 Task: Create a due date automation trigger when advanced on, 2 days after a card is due add basic but not in list "Resume" at 11:00 AM.
Action: Mouse moved to (1022, 297)
Screenshot: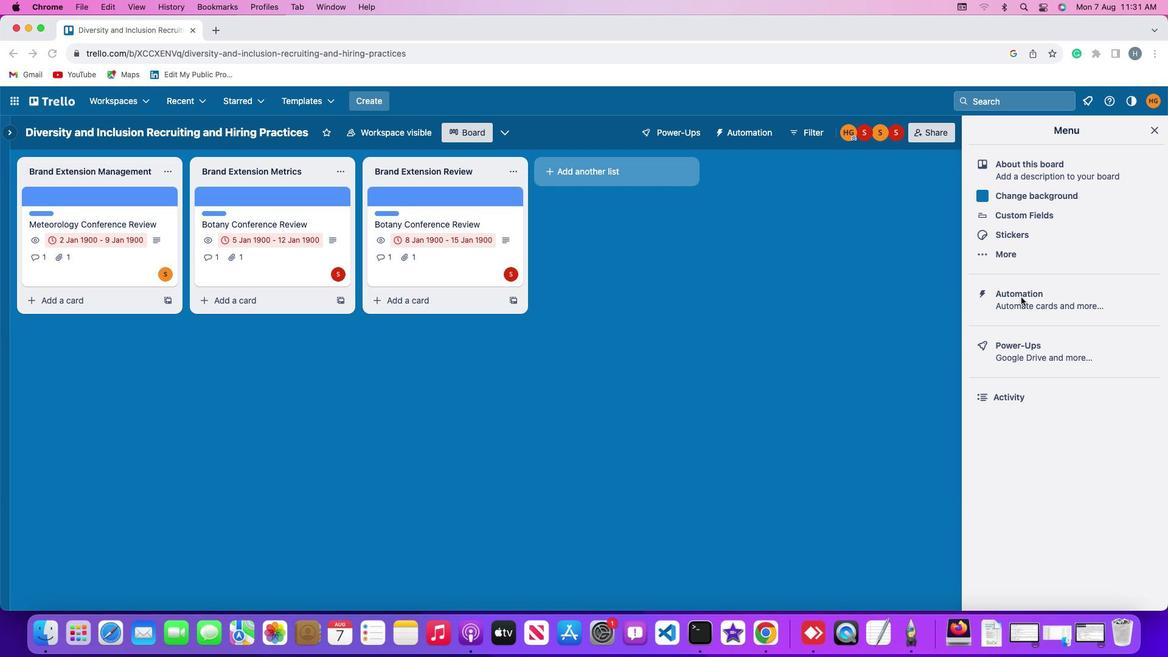 
Action: Mouse pressed left at (1022, 297)
Screenshot: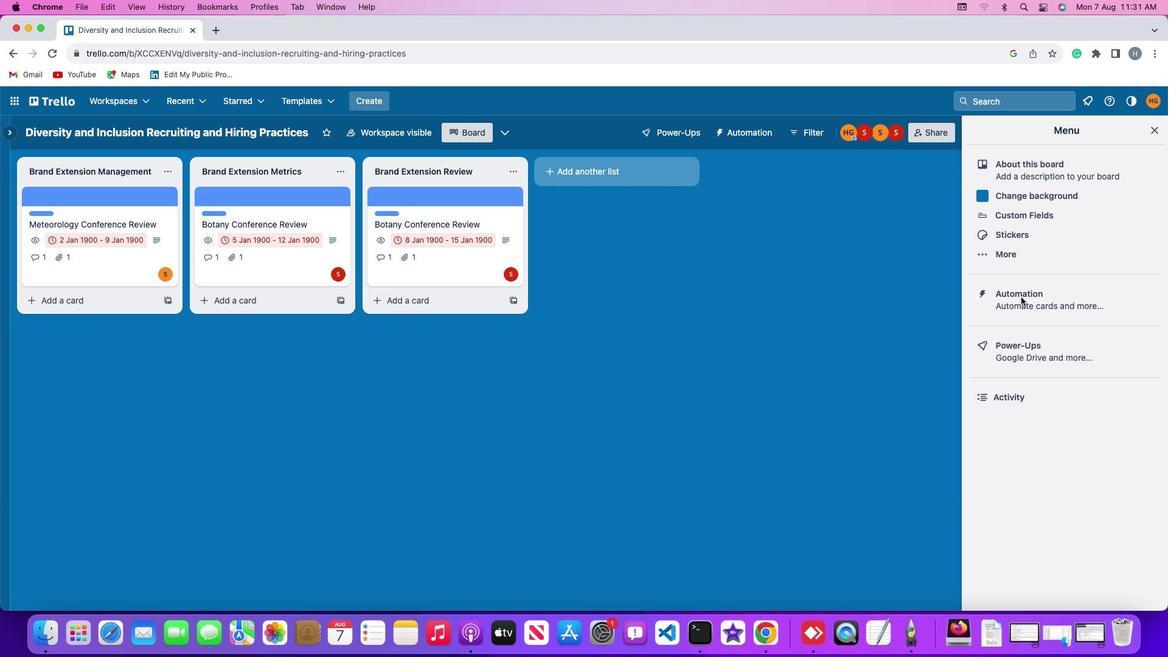 
Action: Mouse pressed left at (1022, 297)
Screenshot: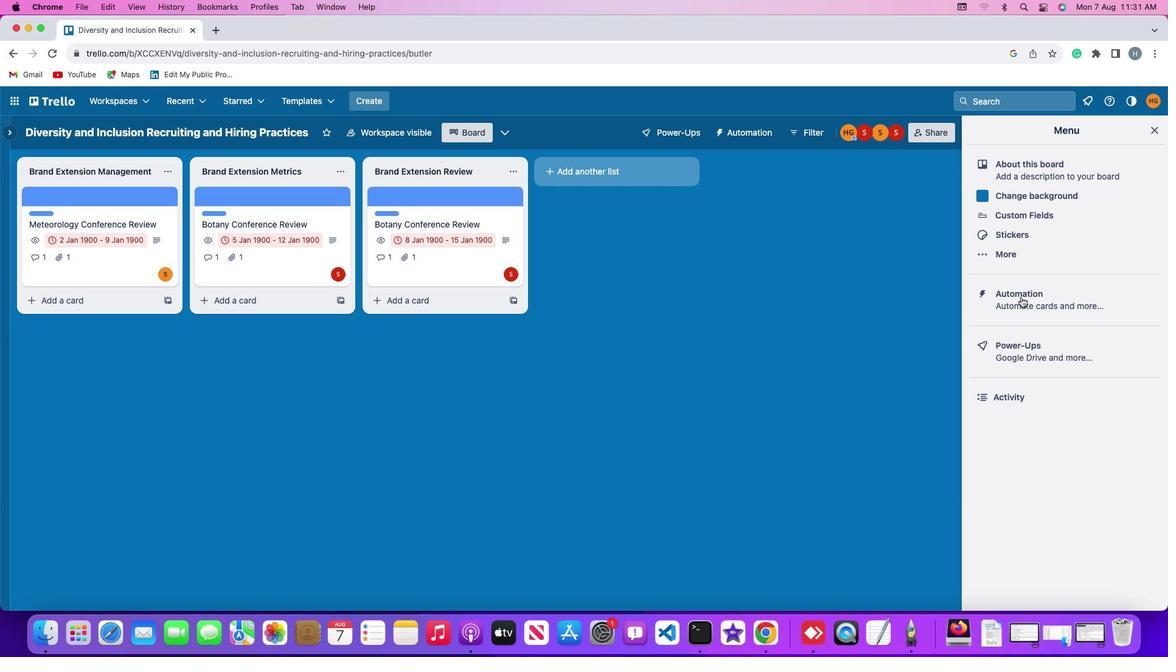
Action: Mouse moved to (76, 281)
Screenshot: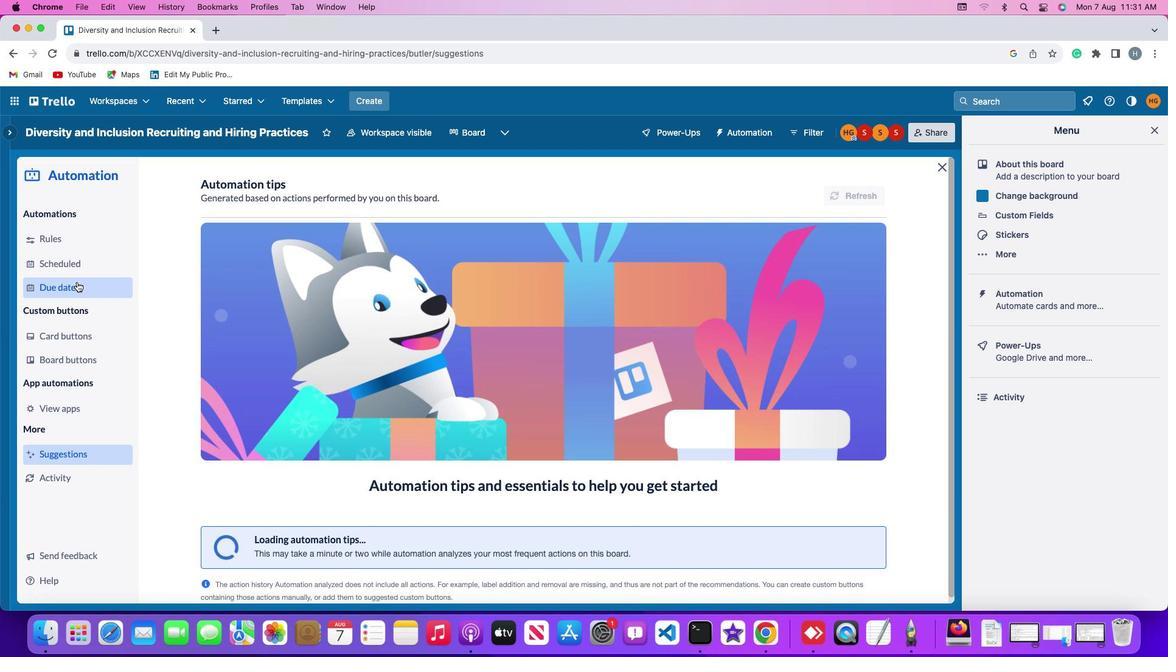 
Action: Mouse pressed left at (76, 281)
Screenshot: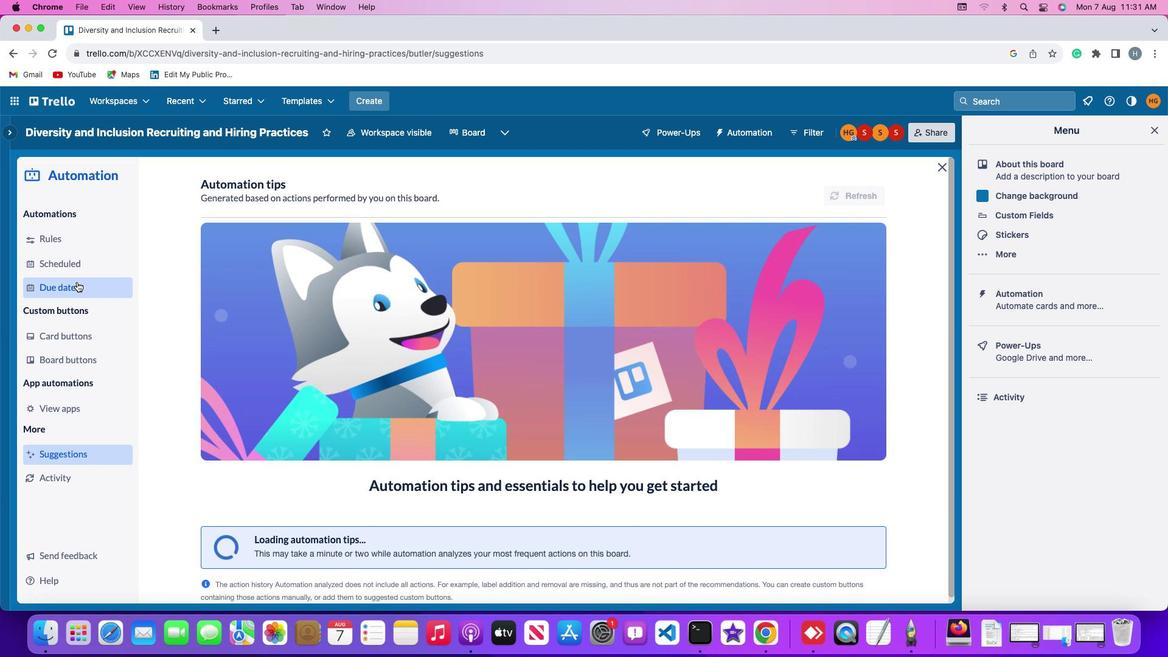 
Action: Mouse moved to (825, 186)
Screenshot: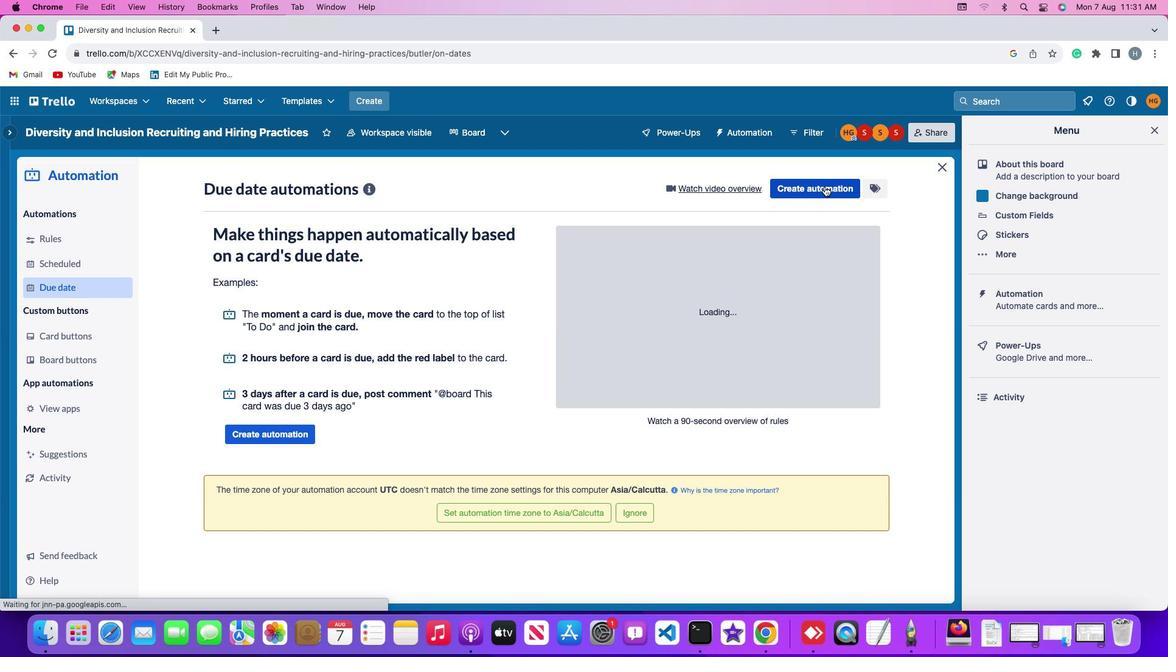 
Action: Mouse pressed left at (825, 186)
Screenshot: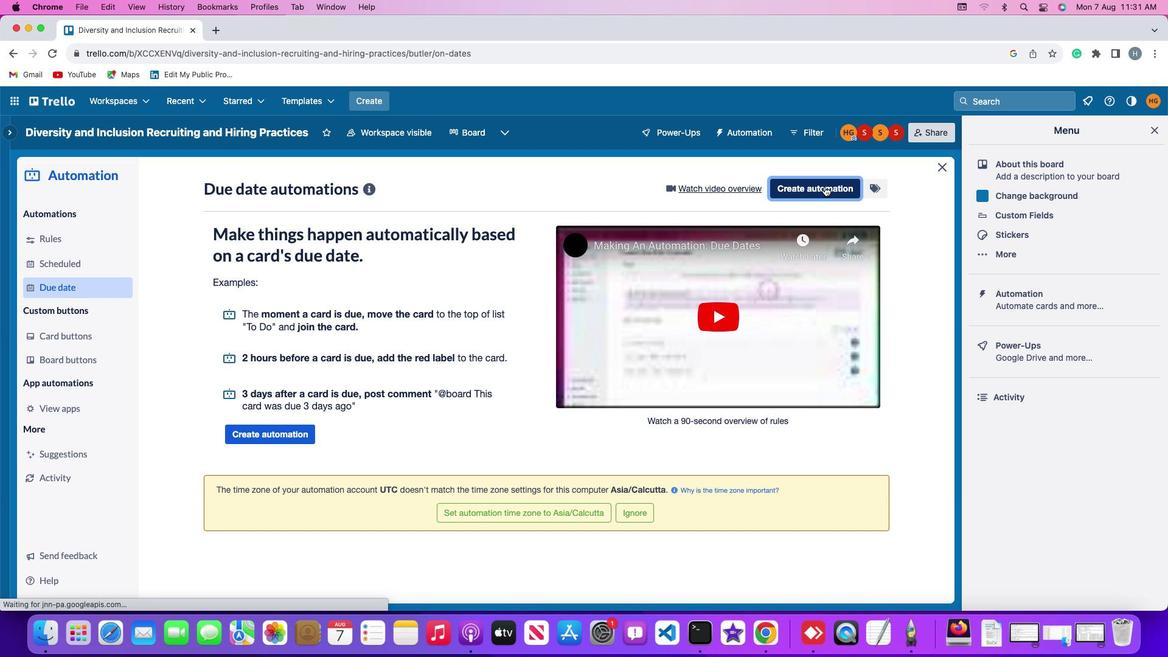 
Action: Mouse moved to (555, 304)
Screenshot: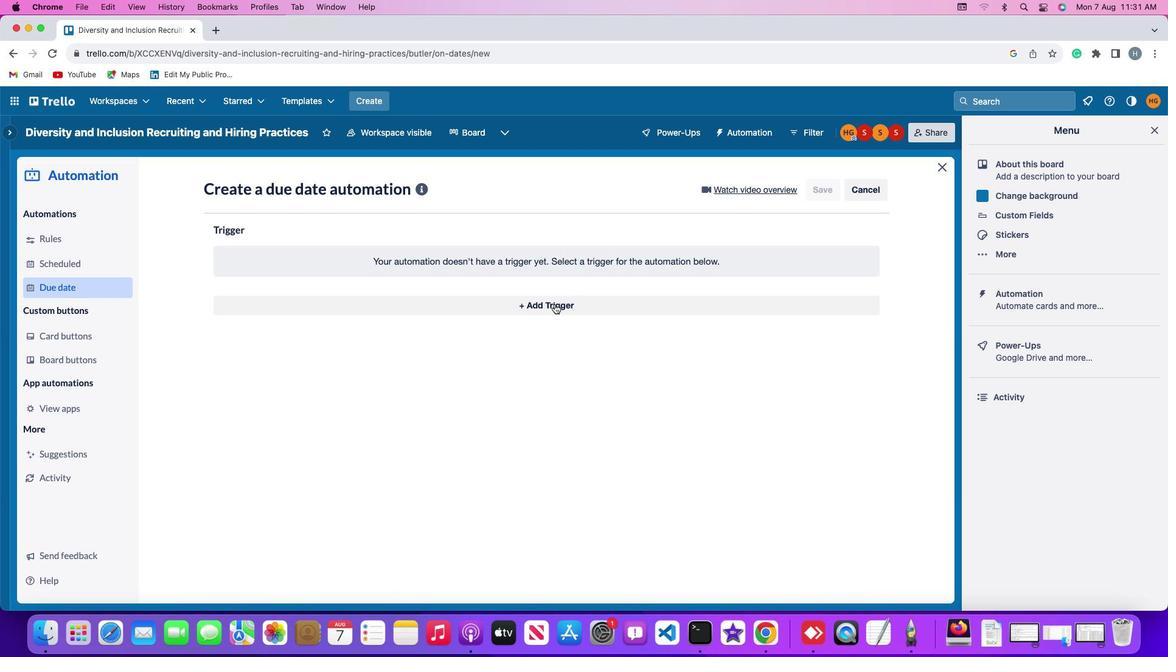
Action: Mouse pressed left at (555, 304)
Screenshot: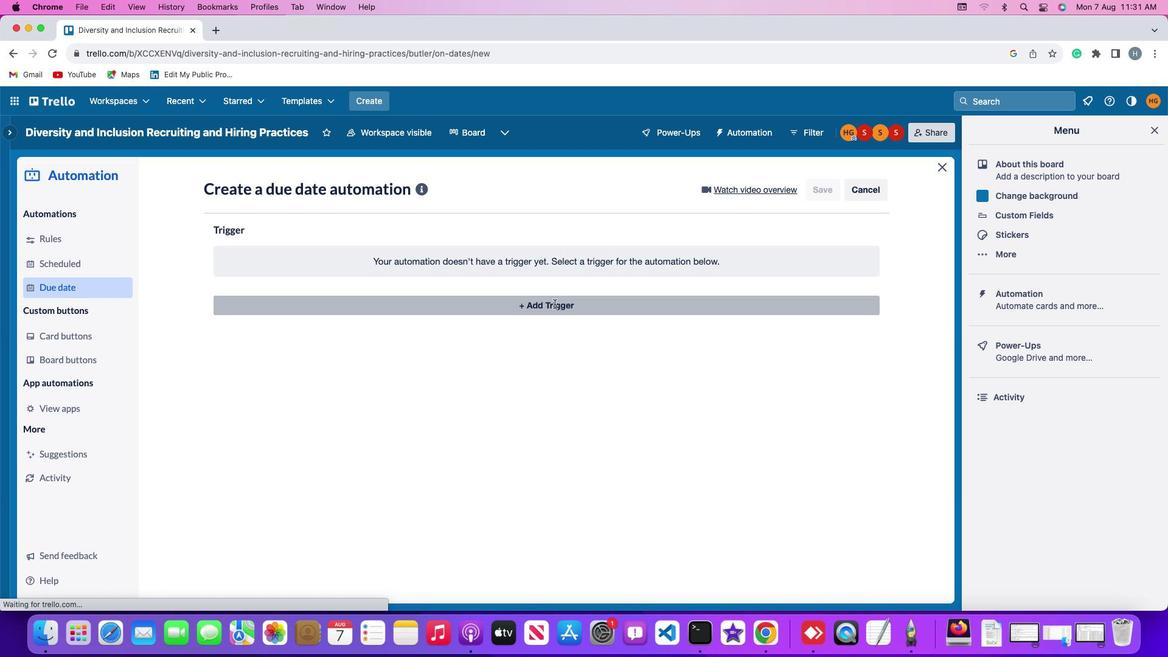 
Action: Mouse moved to (231, 496)
Screenshot: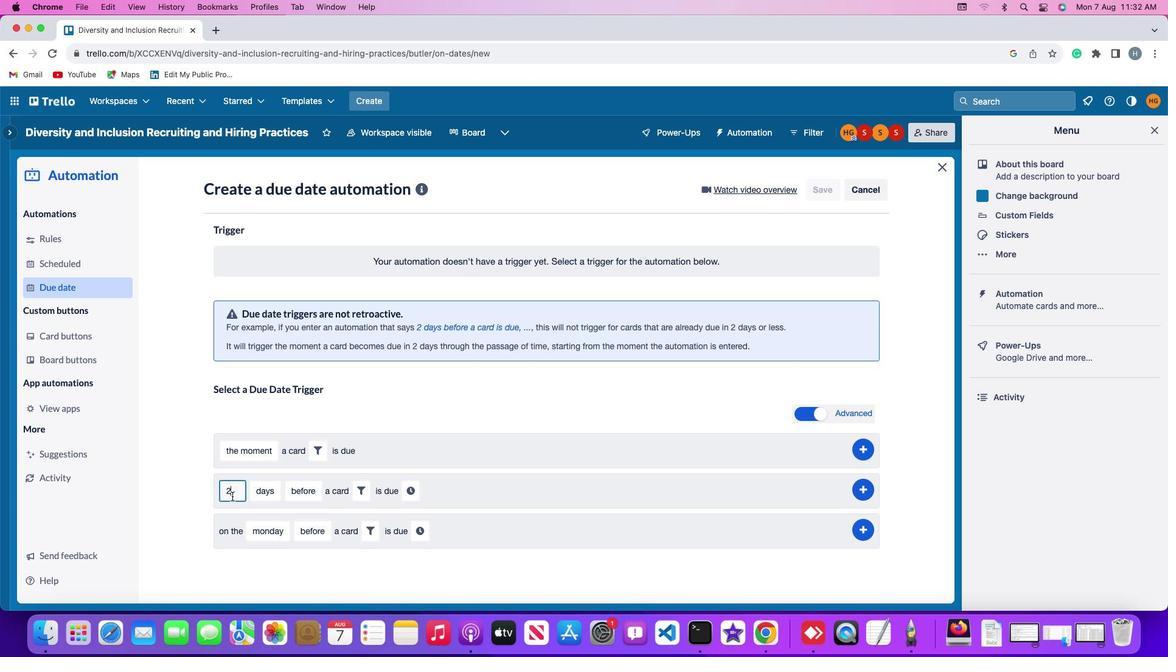 
Action: Mouse pressed left at (231, 496)
Screenshot: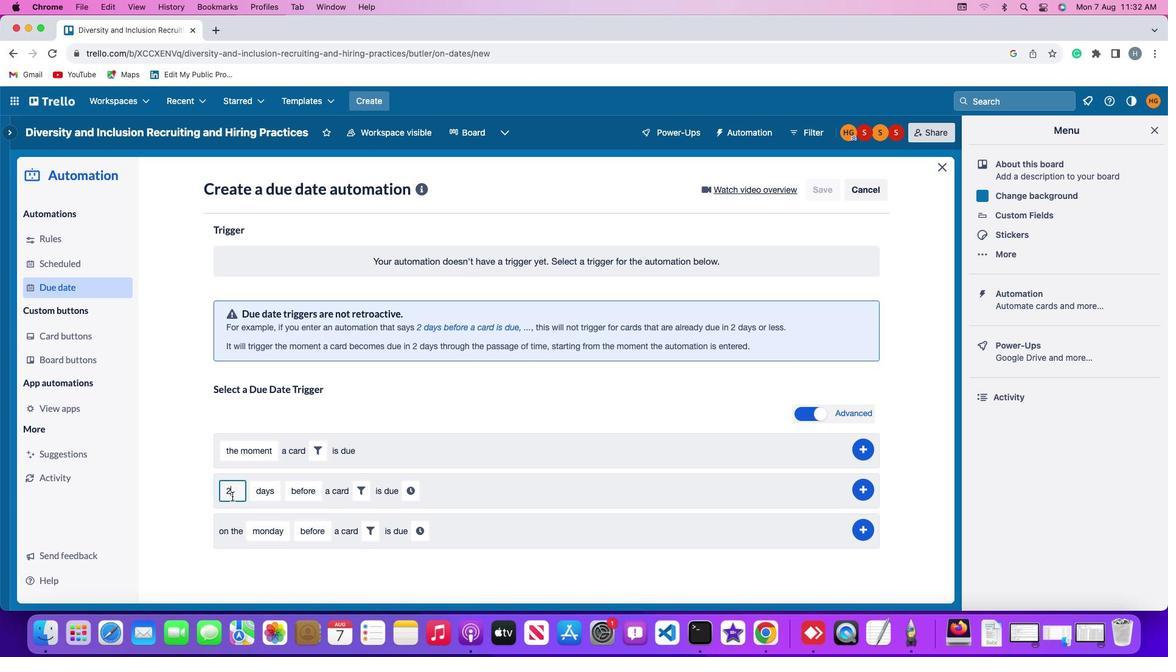 
Action: Mouse moved to (232, 496)
Screenshot: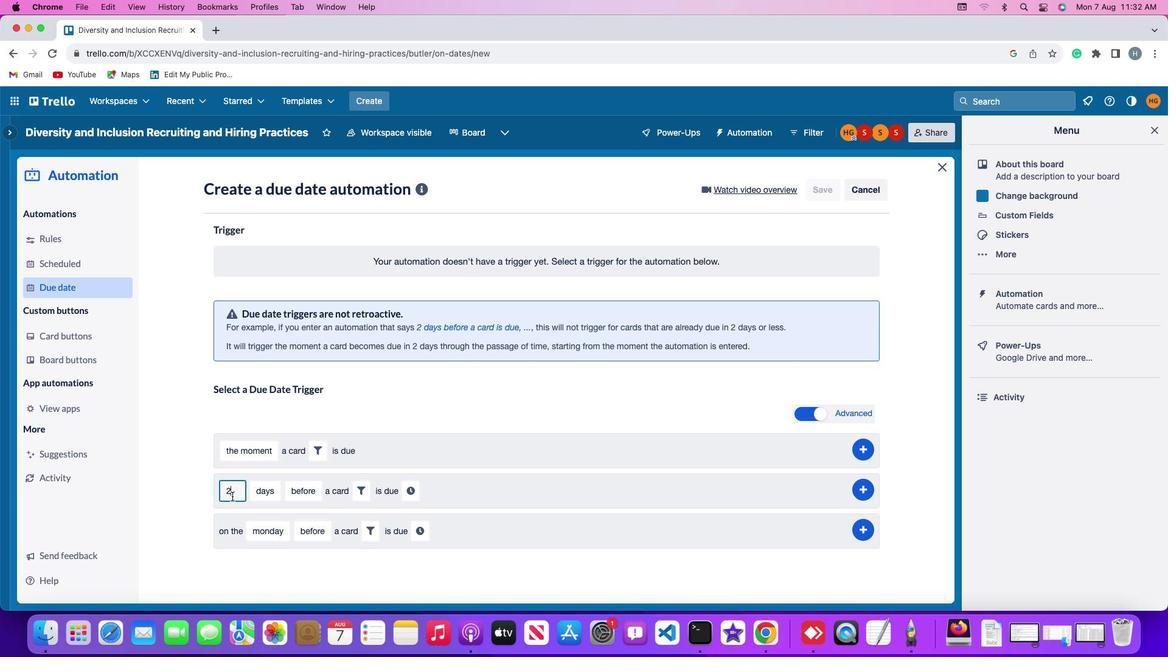
Action: Key pressed Key.backspace'2'
Screenshot: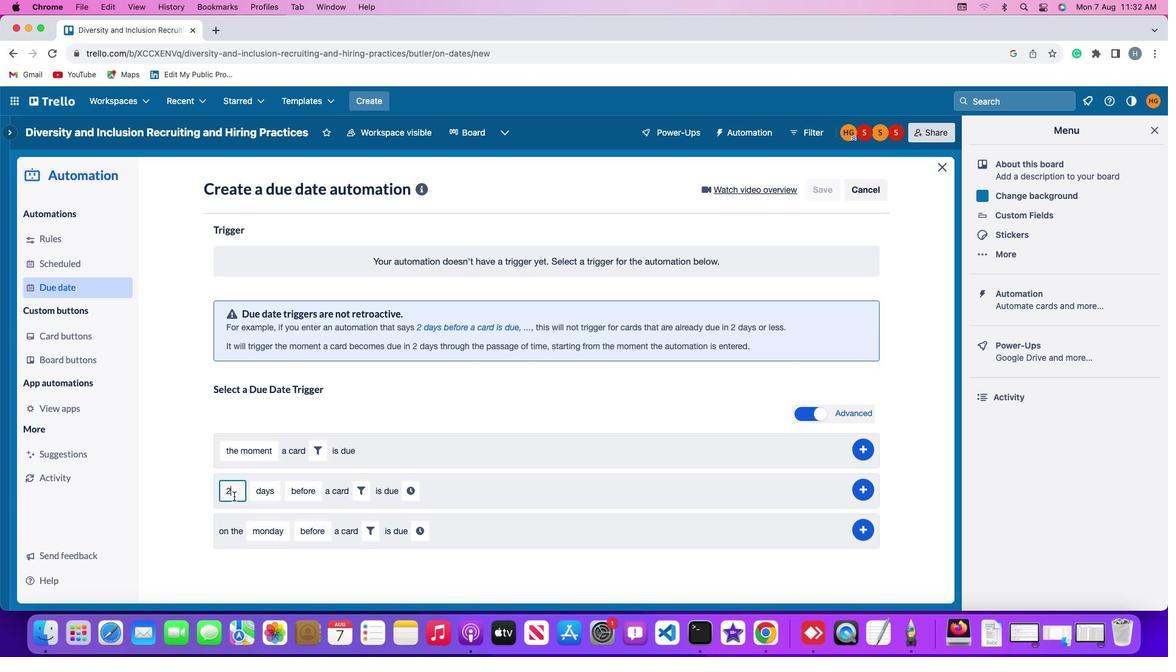 
Action: Mouse moved to (258, 497)
Screenshot: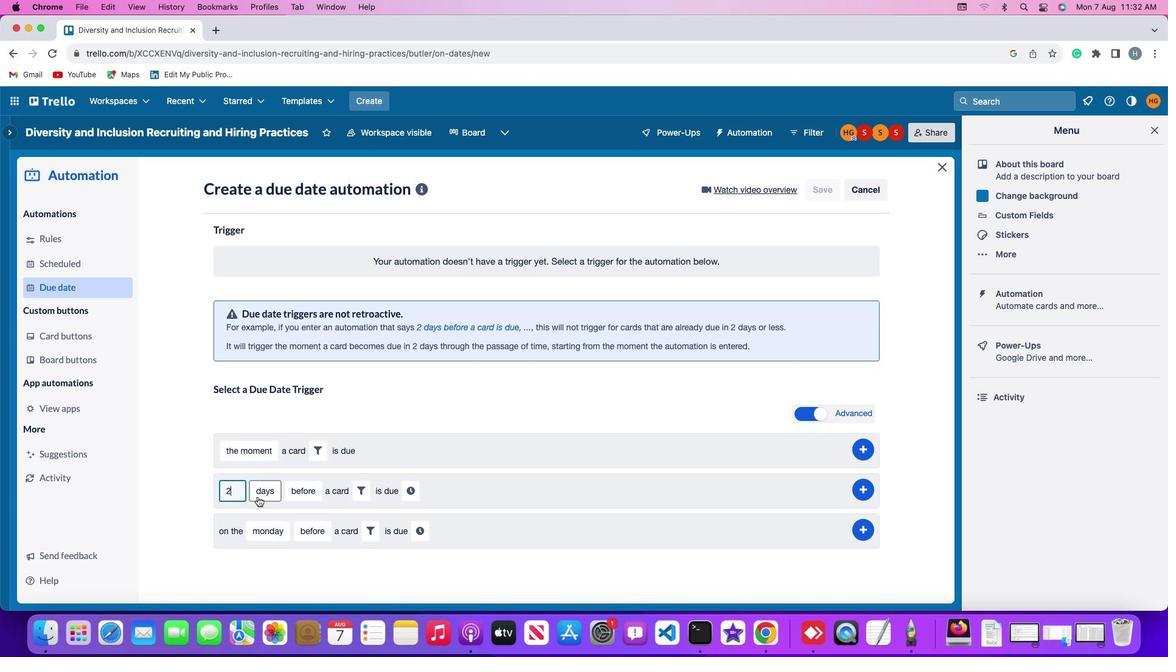 
Action: Mouse pressed left at (258, 497)
Screenshot: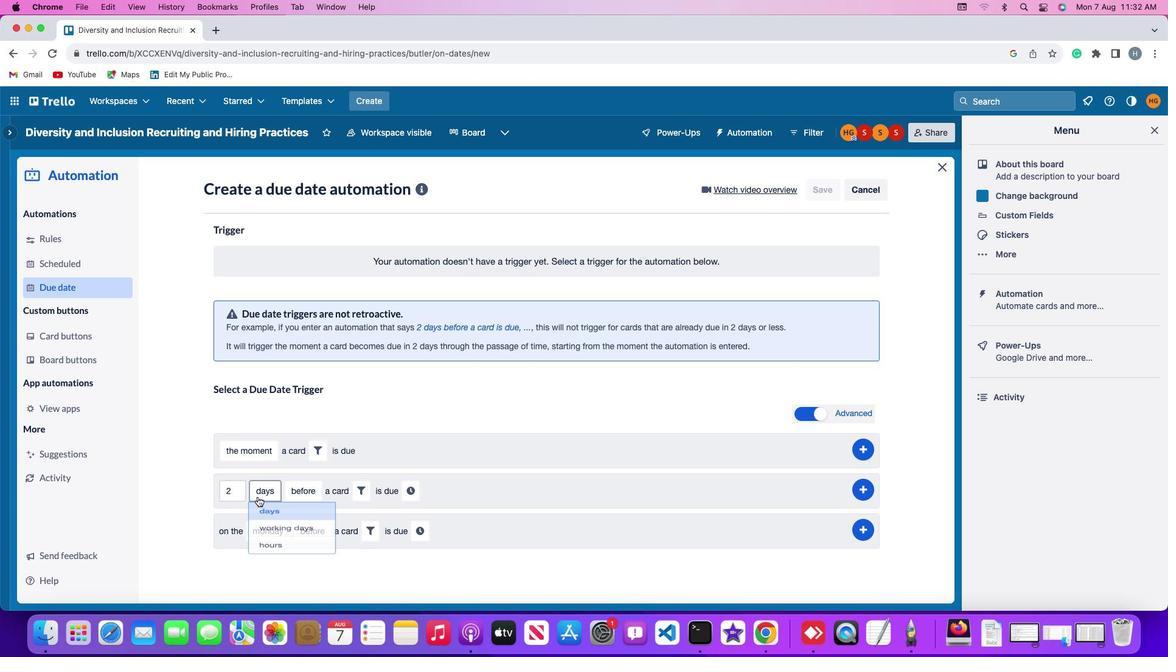 
Action: Mouse moved to (271, 515)
Screenshot: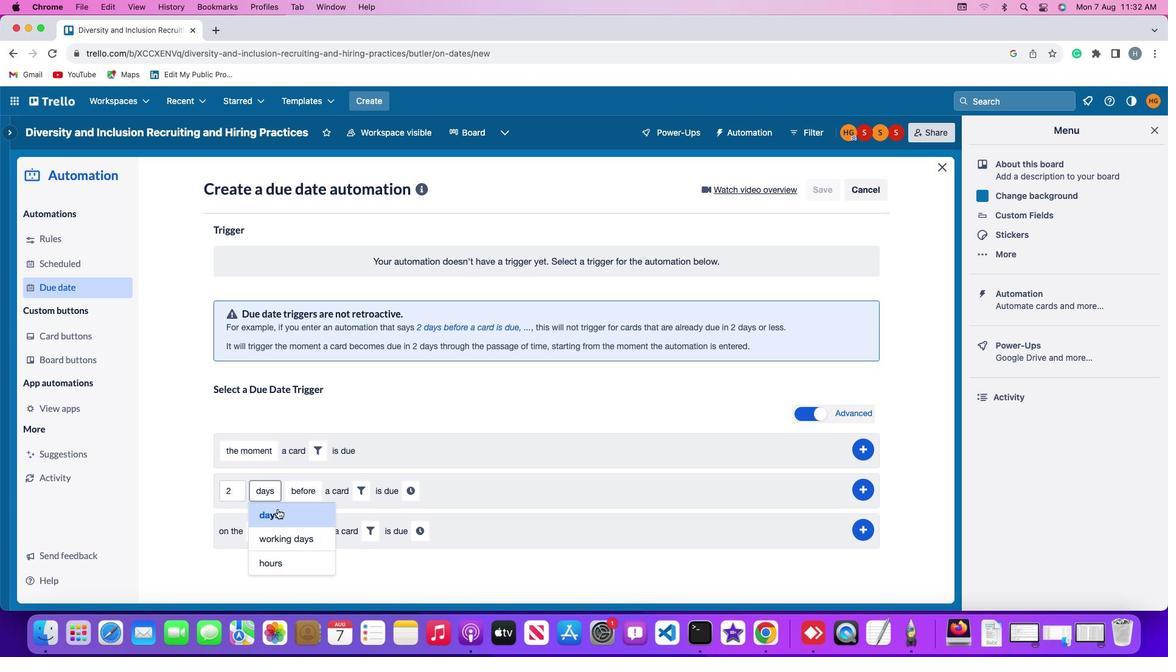 
Action: Mouse pressed left at (271, 515)
Screenshot: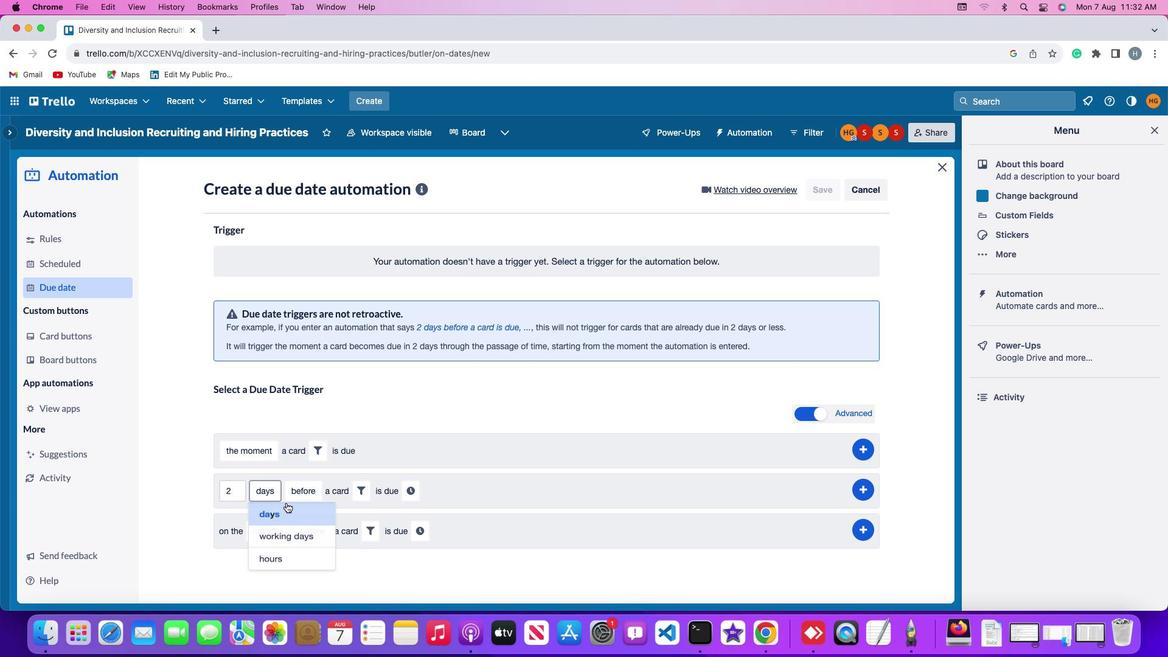 
Action: Mouse moved to (297, 492)
Screenshot: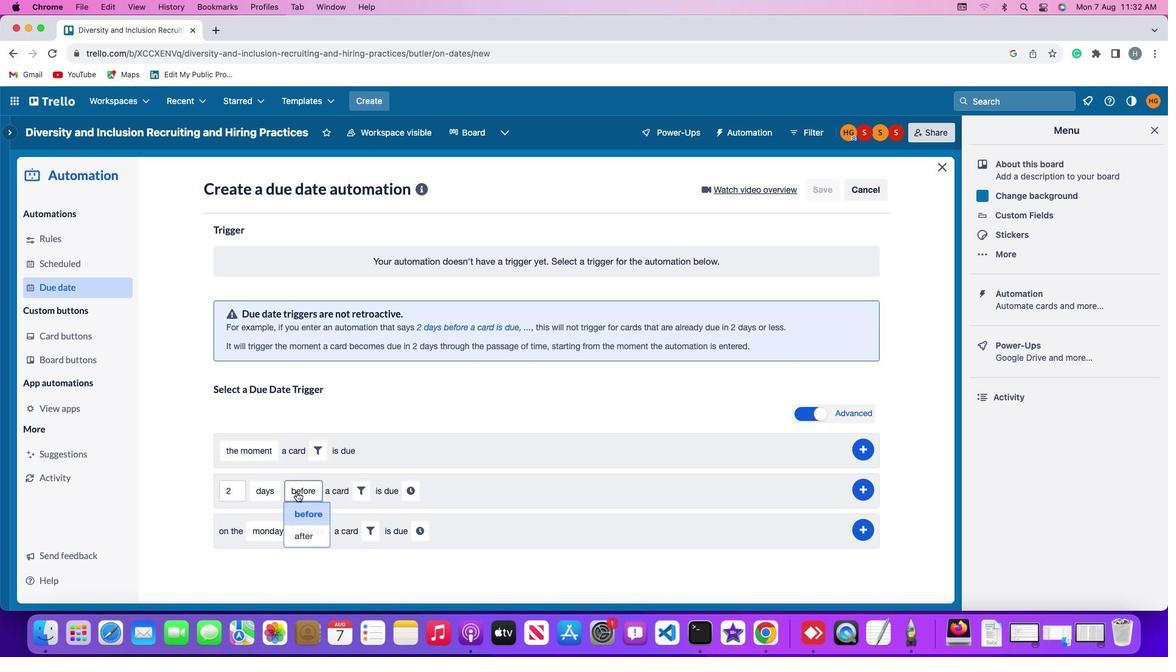 
Action: Mouse pressed left at (297, 492)
Screenshot: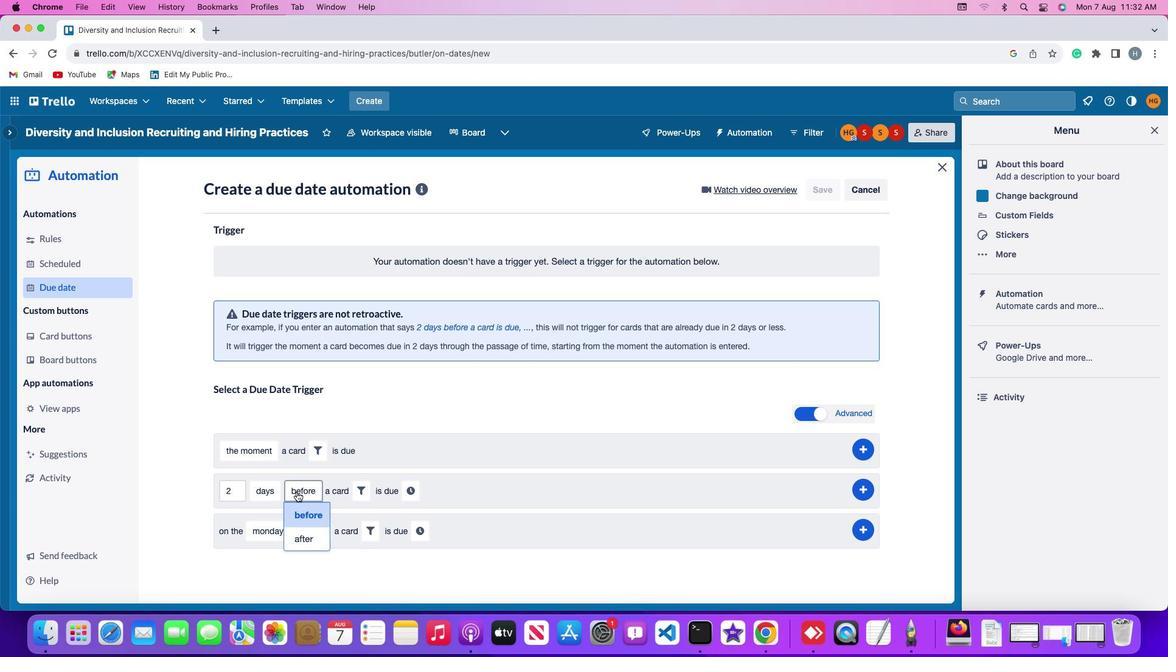 
Action: Mouse moved to (308, 535)
Screenshot: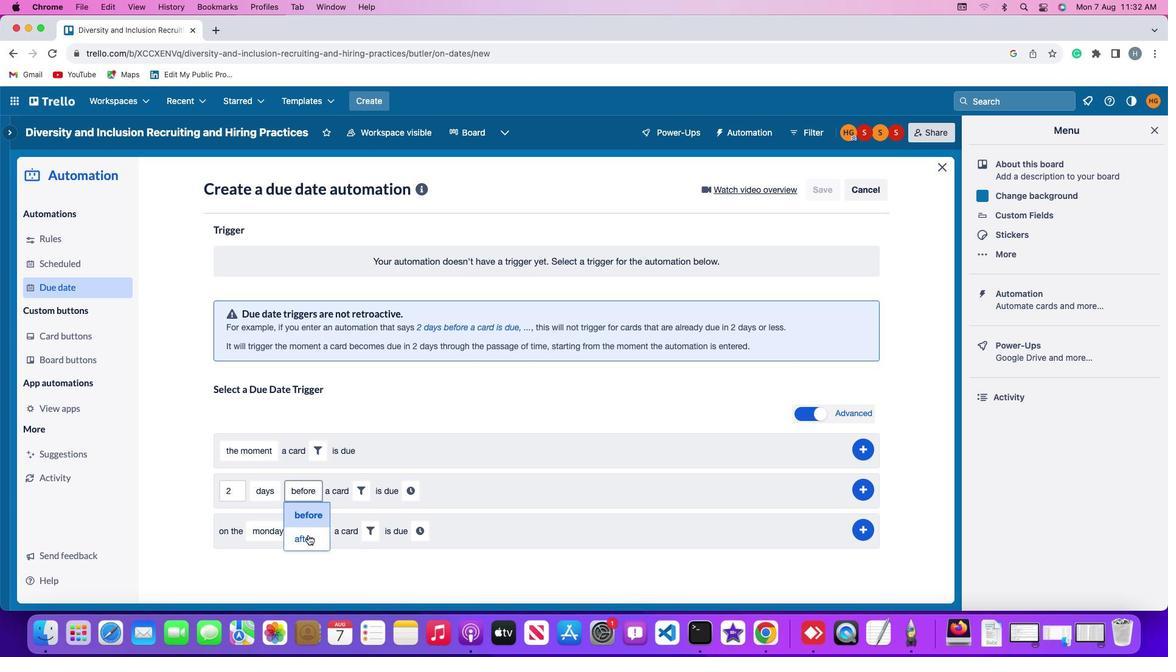 
Action: Mouse pressed left at (308, 535)
Screenshot: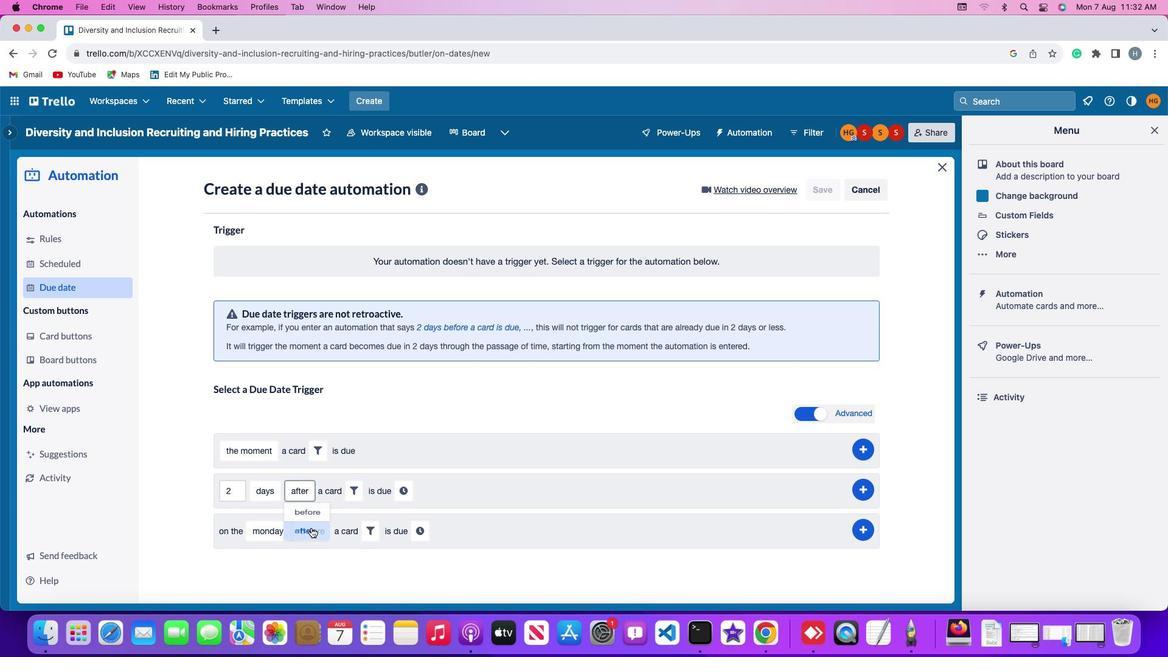 
Action: Mouse moved to (354, 491)
Screenshot: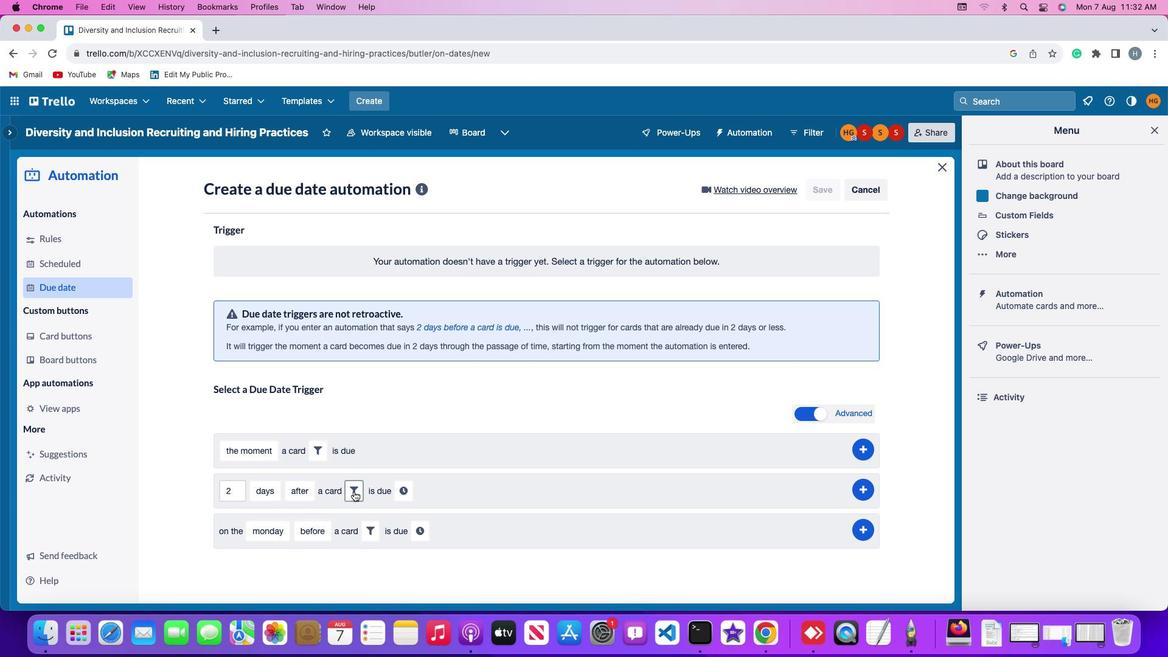 
Action: Mouse pressed left at (354, 491)
Screenshot: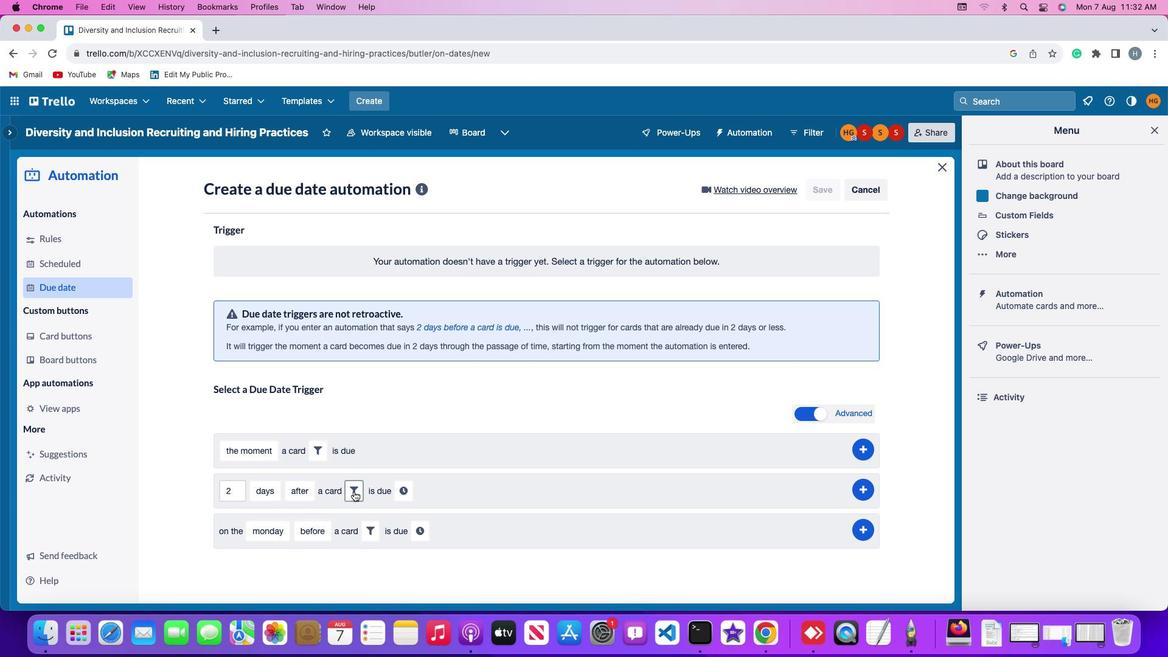 
Action: Mouse moved to (395, 509)
Screenshot: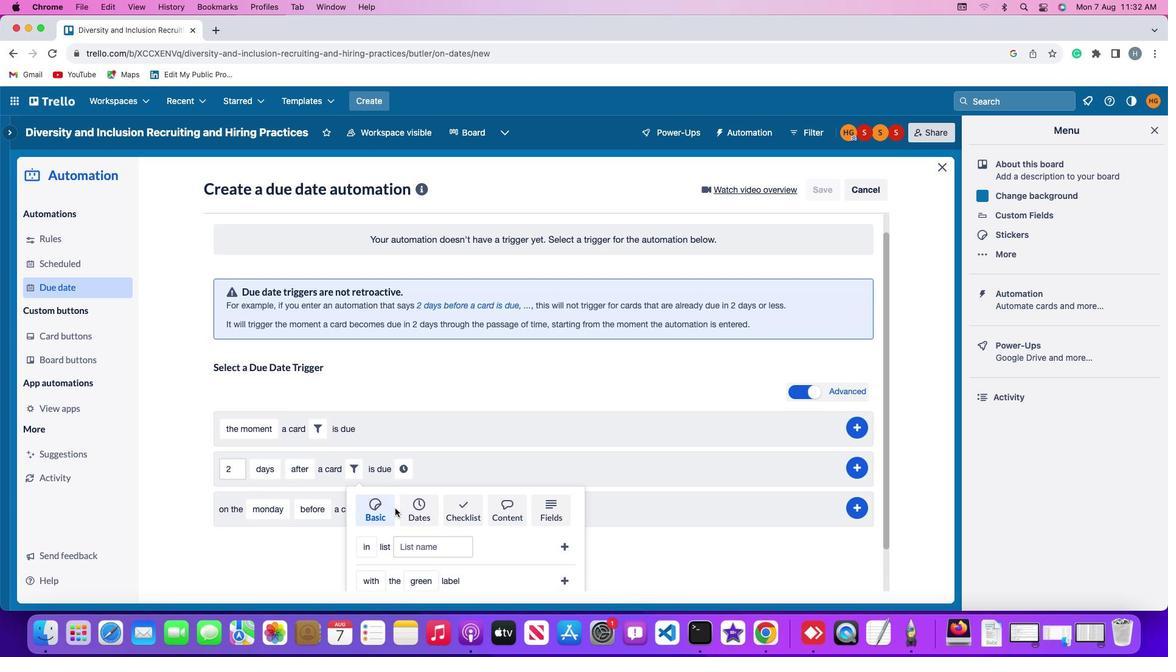 
Action: Mouse scrolled (395, 509) with delta (0, 0)
Screenshot: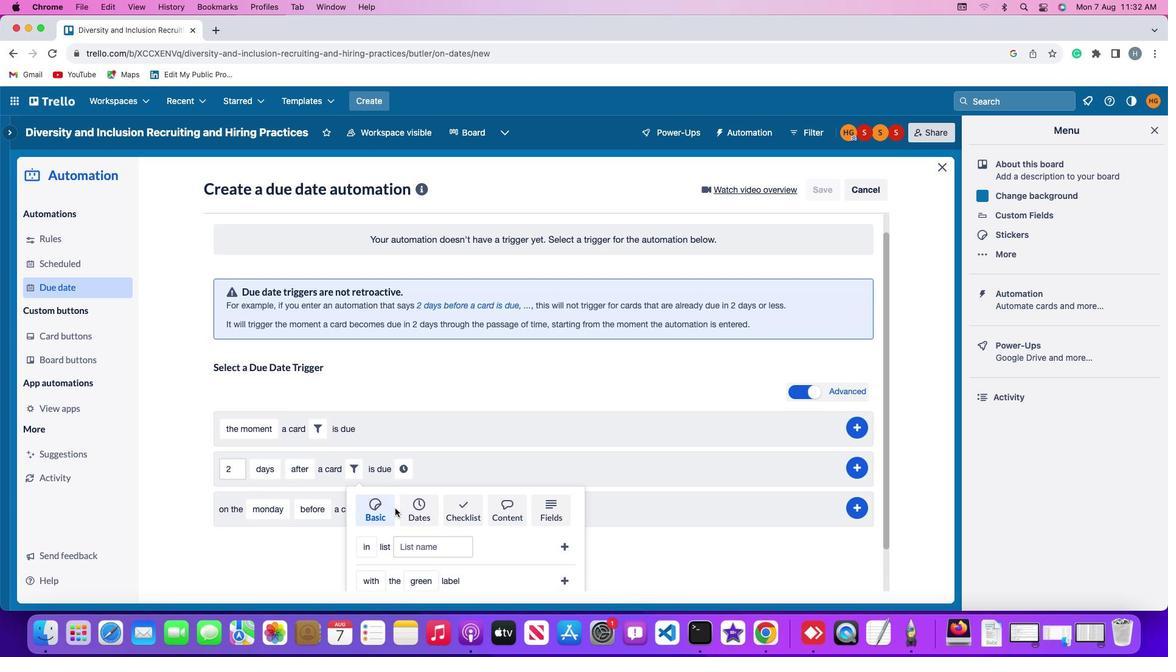 
Action: Mouse moved to (395, 509)
Screenshot: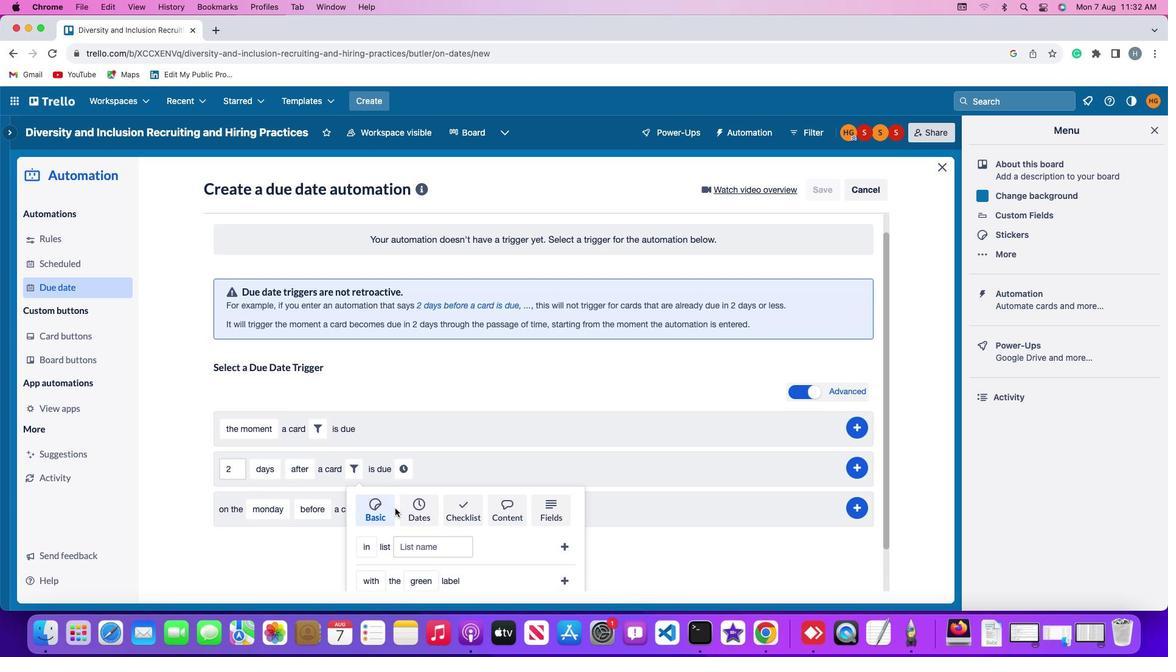 
Action: Mouse scrolled (395, 509) with delta (0, 0)
Screenshot: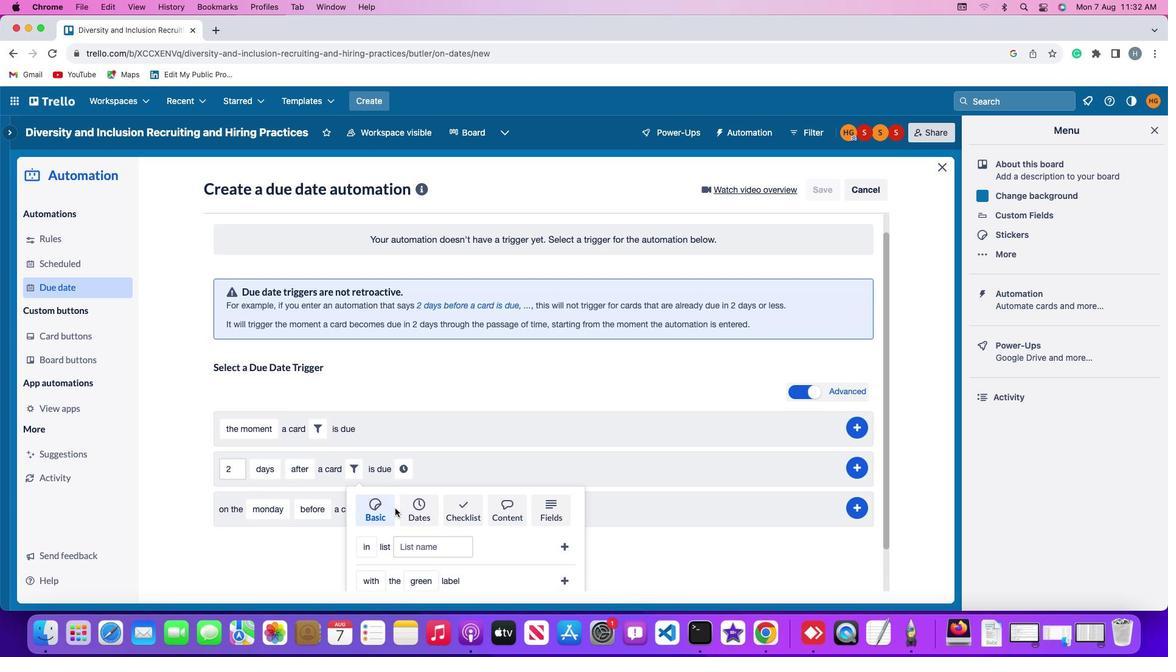 
Action: Mouse moved to (395, 508)
Screenshot: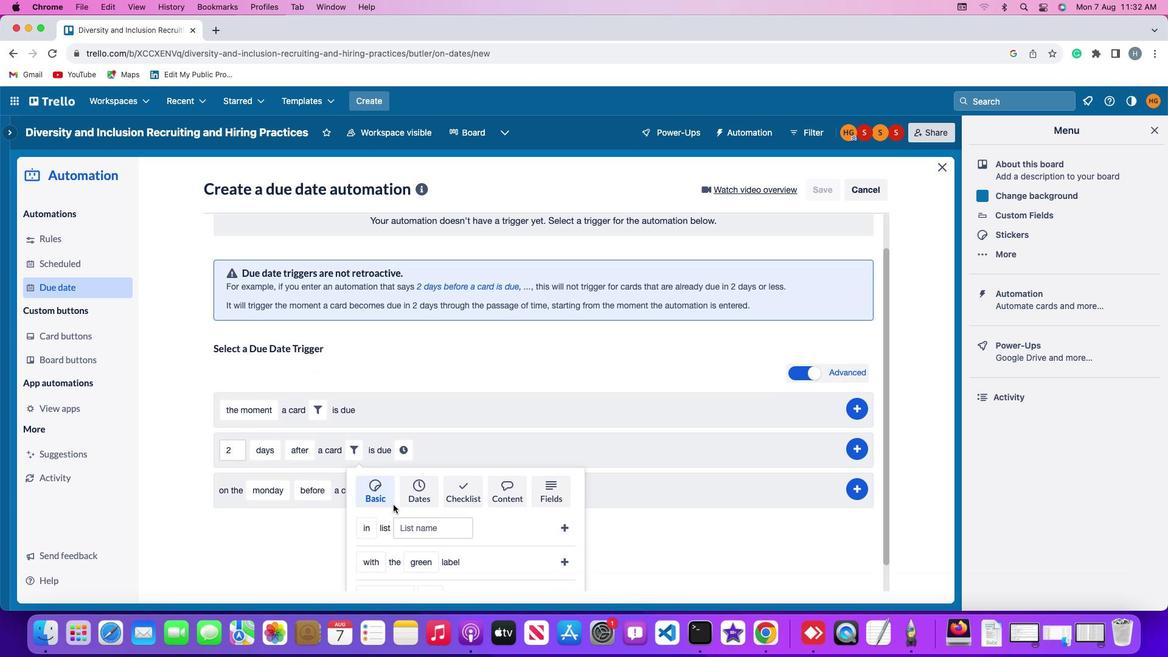 
Action: Mouse scrolled (395, 508) with delta (0, -1)
Screenshot: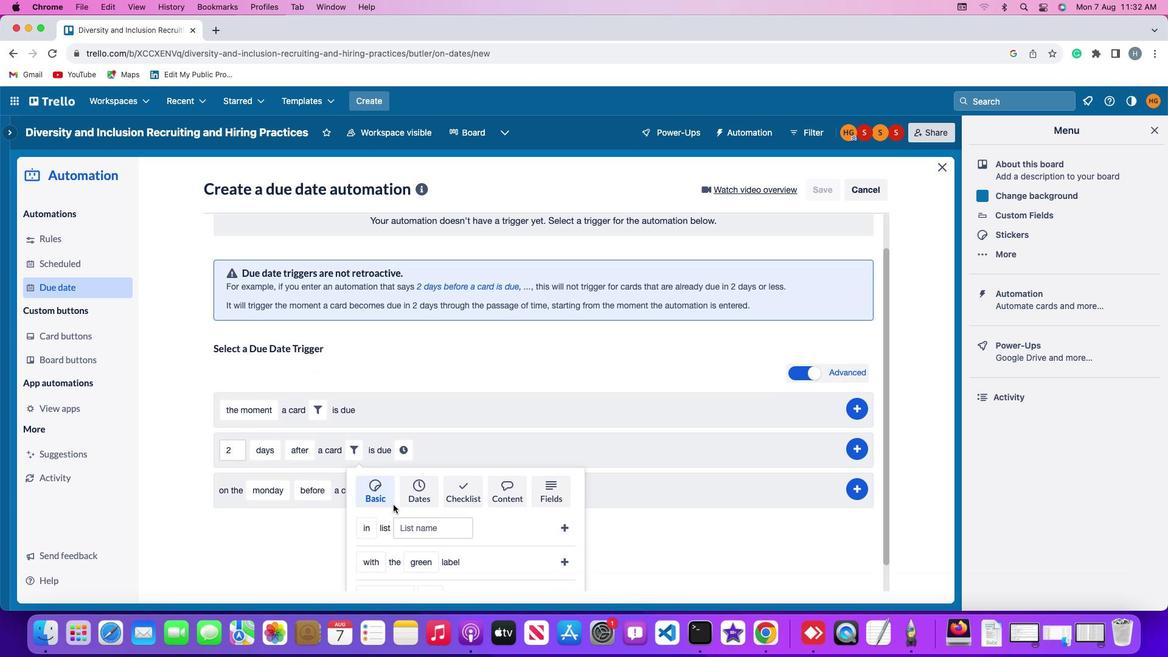 
Action: Mouse scrolled (395, 508) with delta (0, -3)
Screenshot: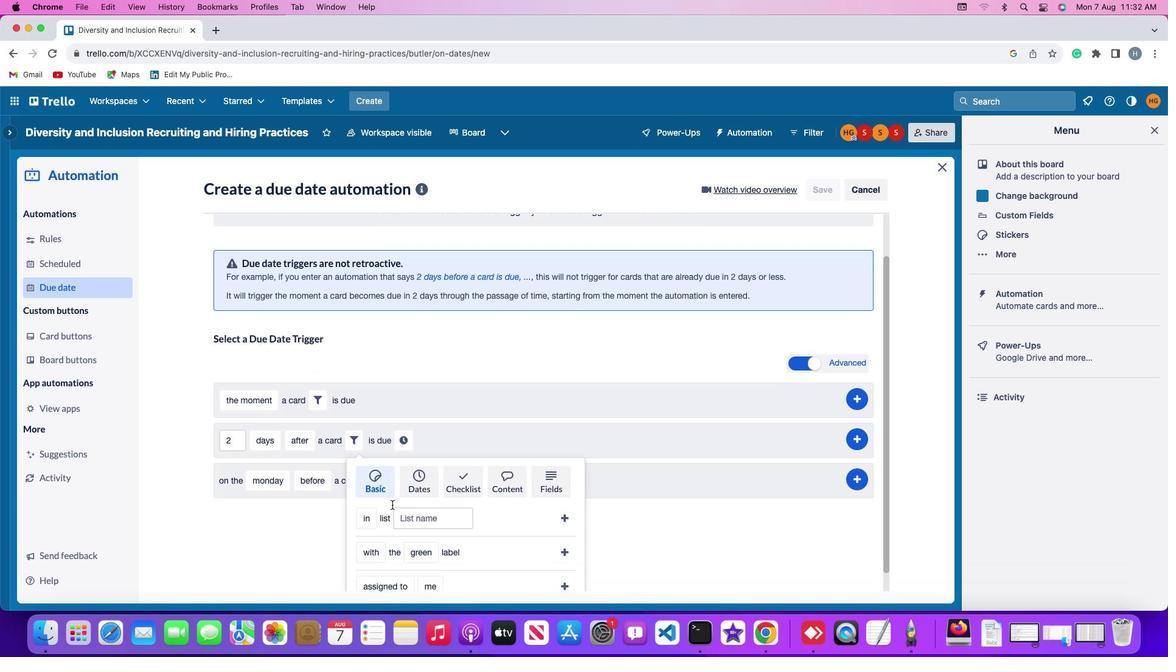 
Action: Mouse moved to (363, 500)
Screenshot: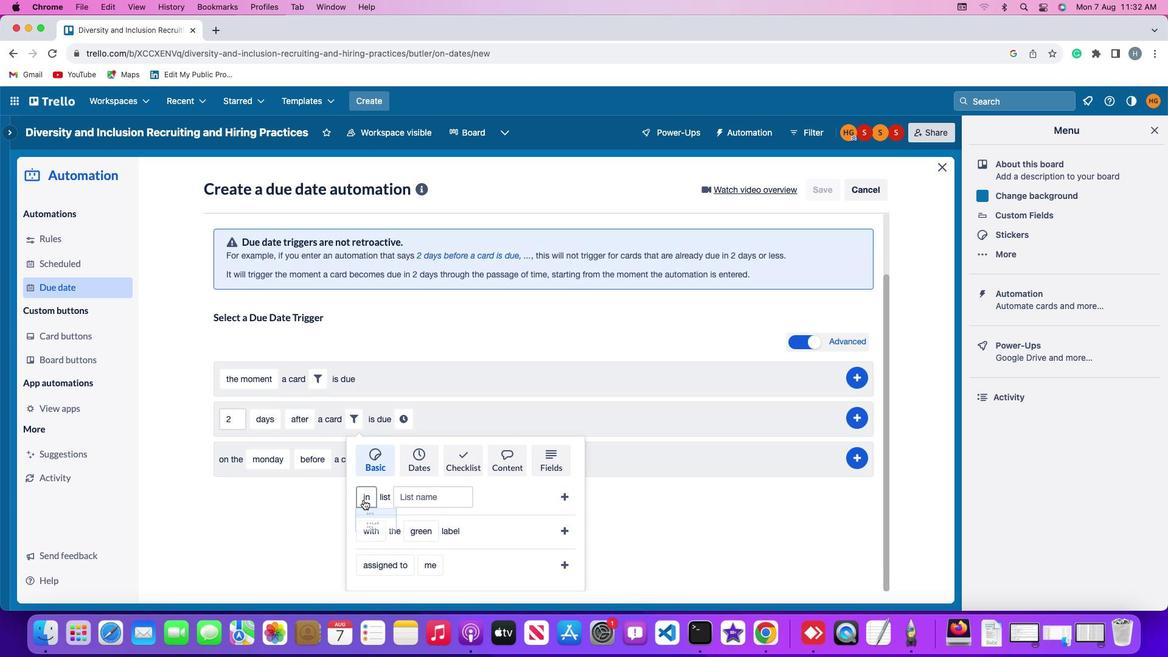 
Action: Mouse pressed left at (363, 500)
Screenshot: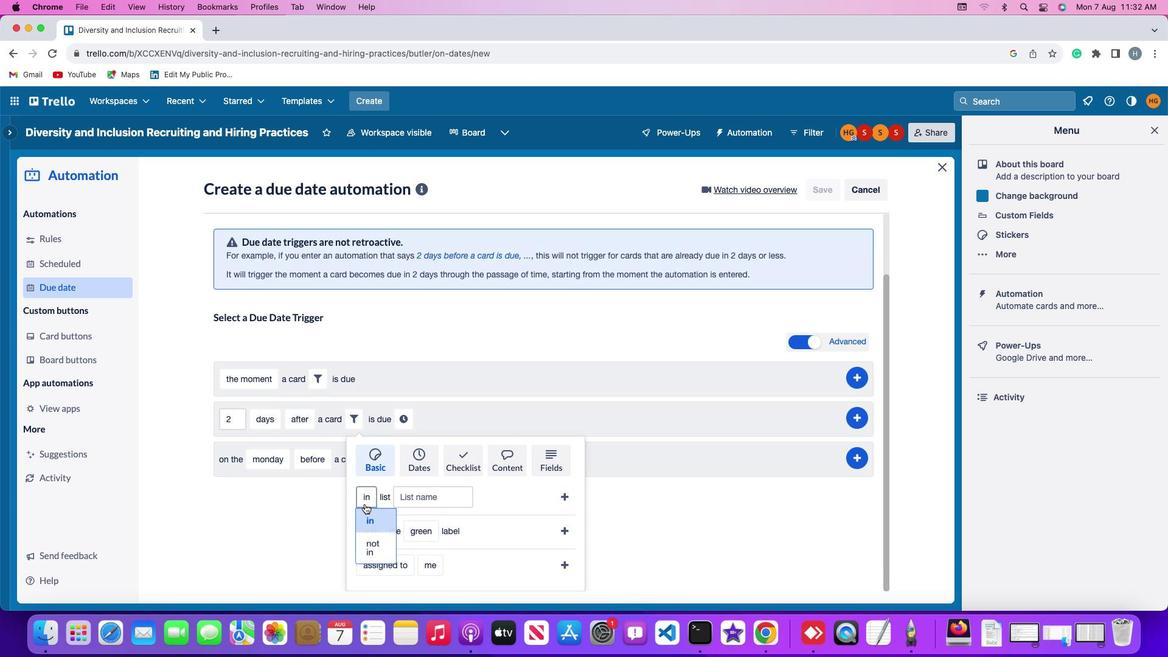 
Action: Mouse moved to (370, 547)
Screenshot: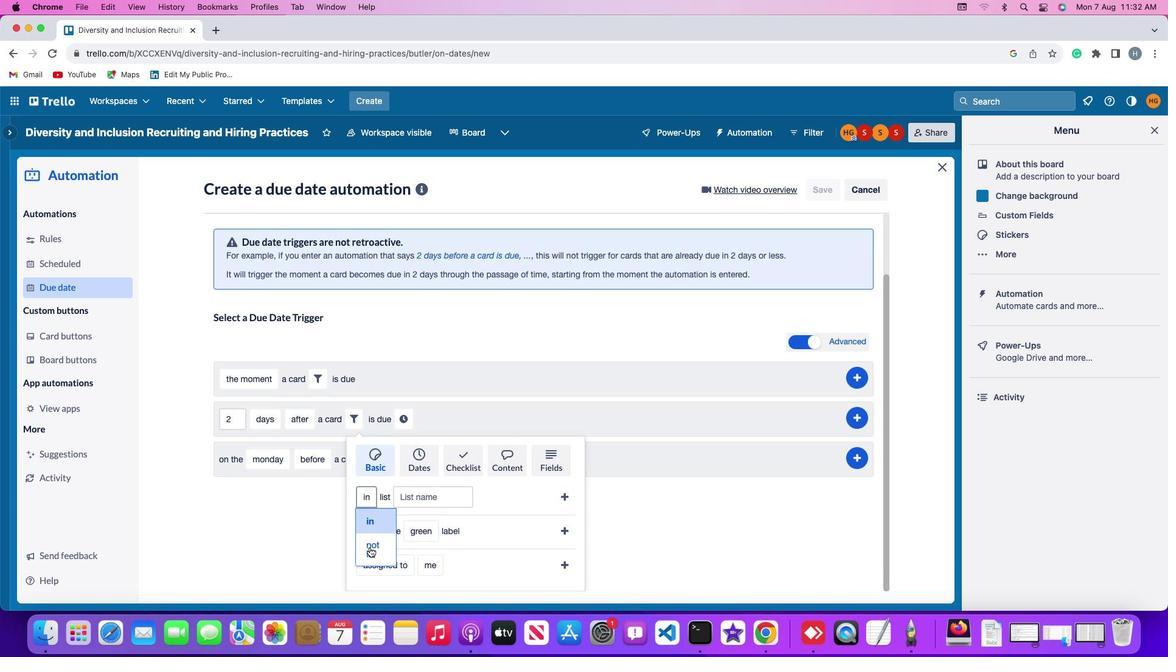 
Action: Mouse pressed left at (370, 547)
Screenshot: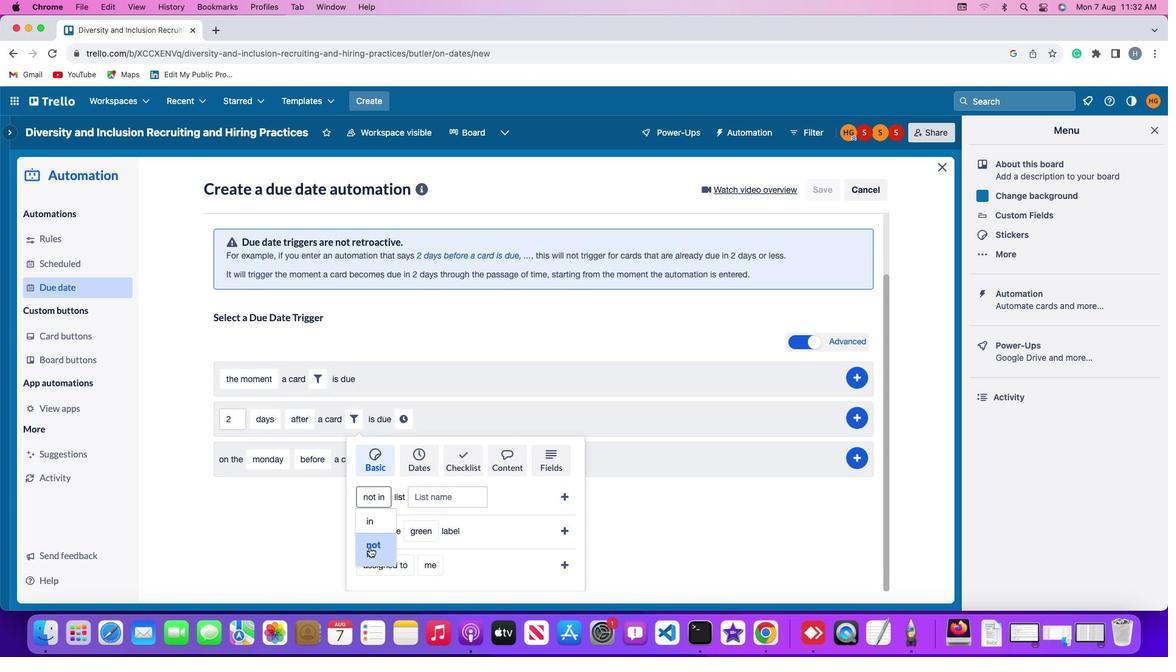 
Action: Mouse moved to (429, 502)
Screenshot: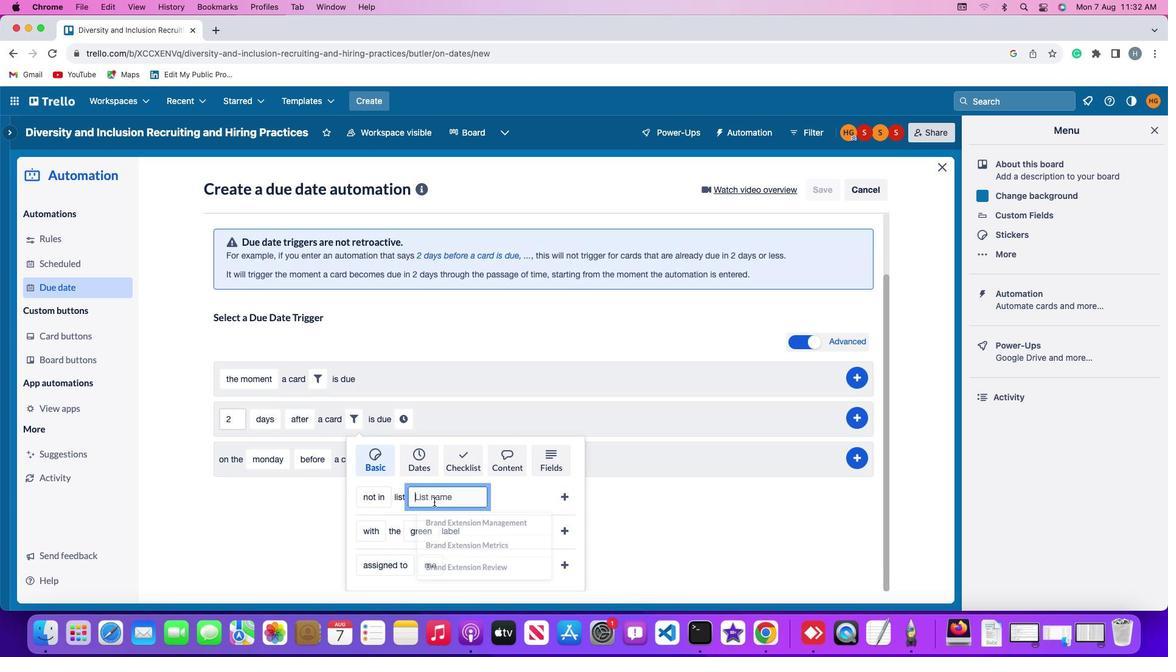 
Action: Mouse pressed left at (429, 502)
Screenshot: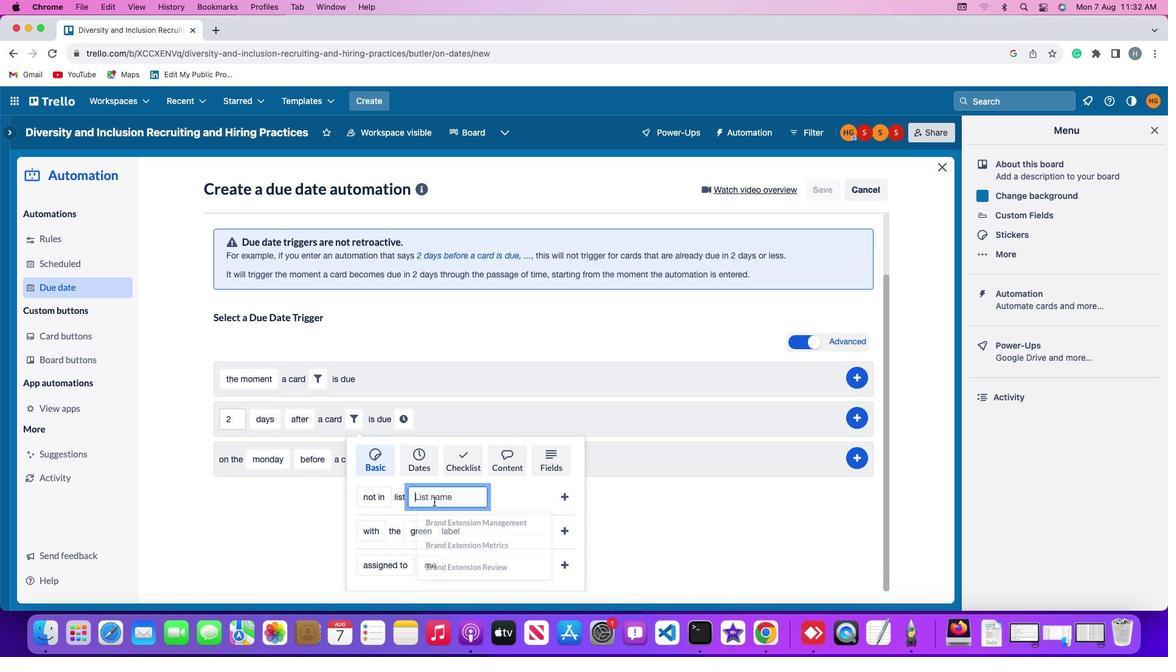 
Action: Mouse moved to (437, 500)
Screenshot: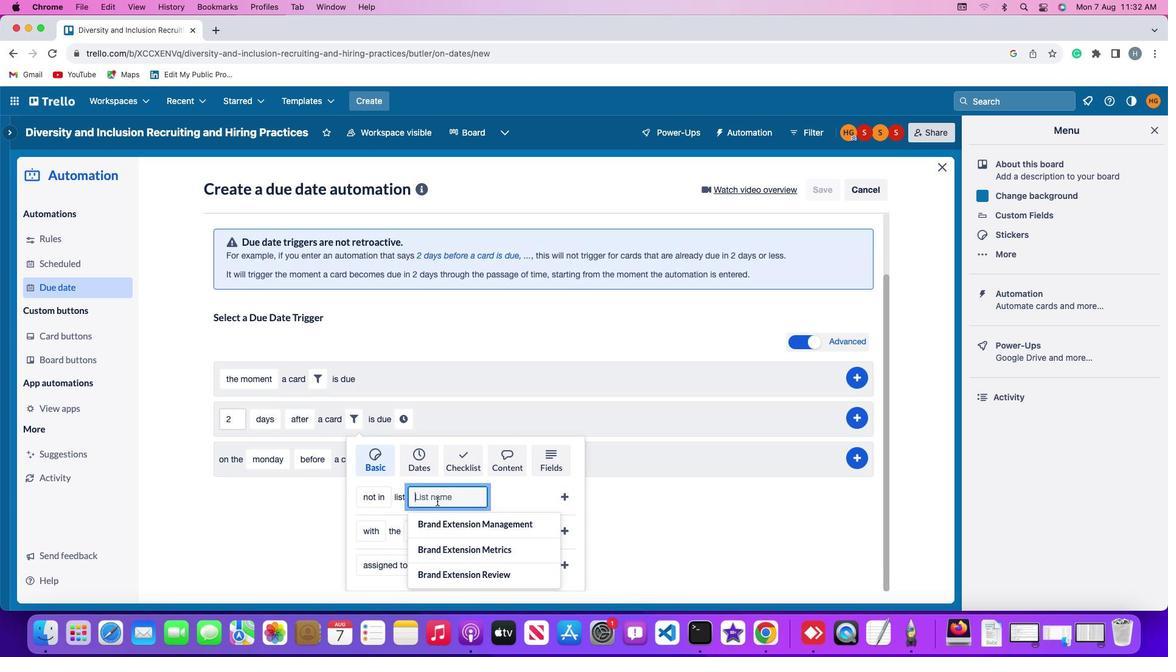 
Action: Key pressed Key.shift'R''e''s''u''m''e'
Screenshot: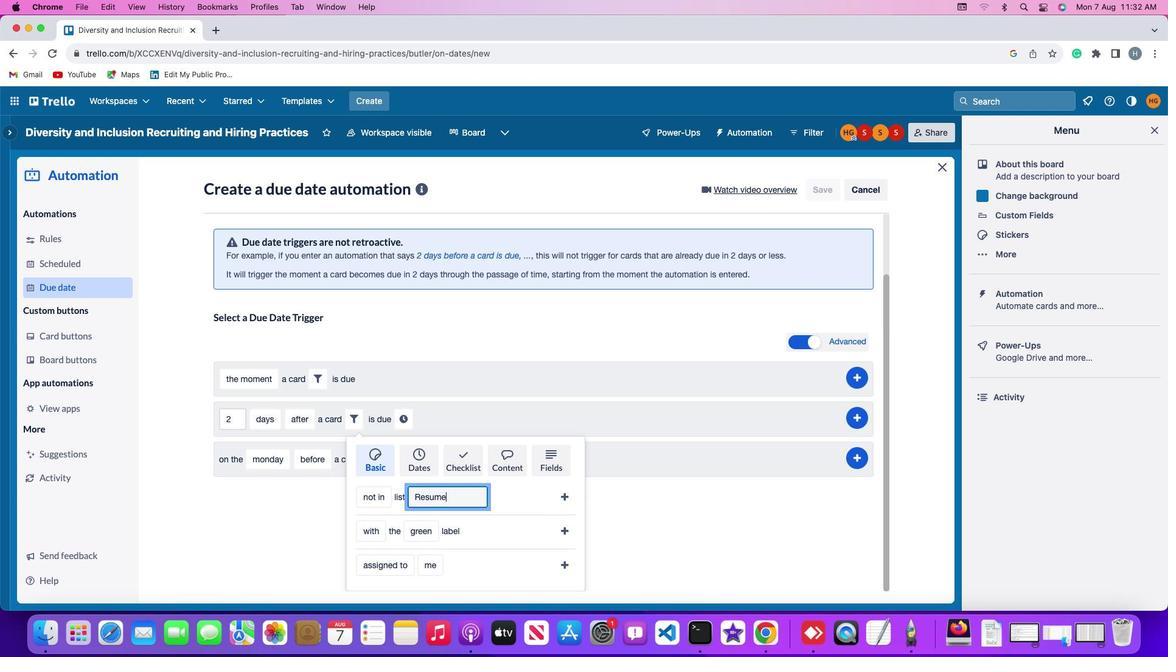 
Action: Mouse moved to (563, 496)
Screenshot: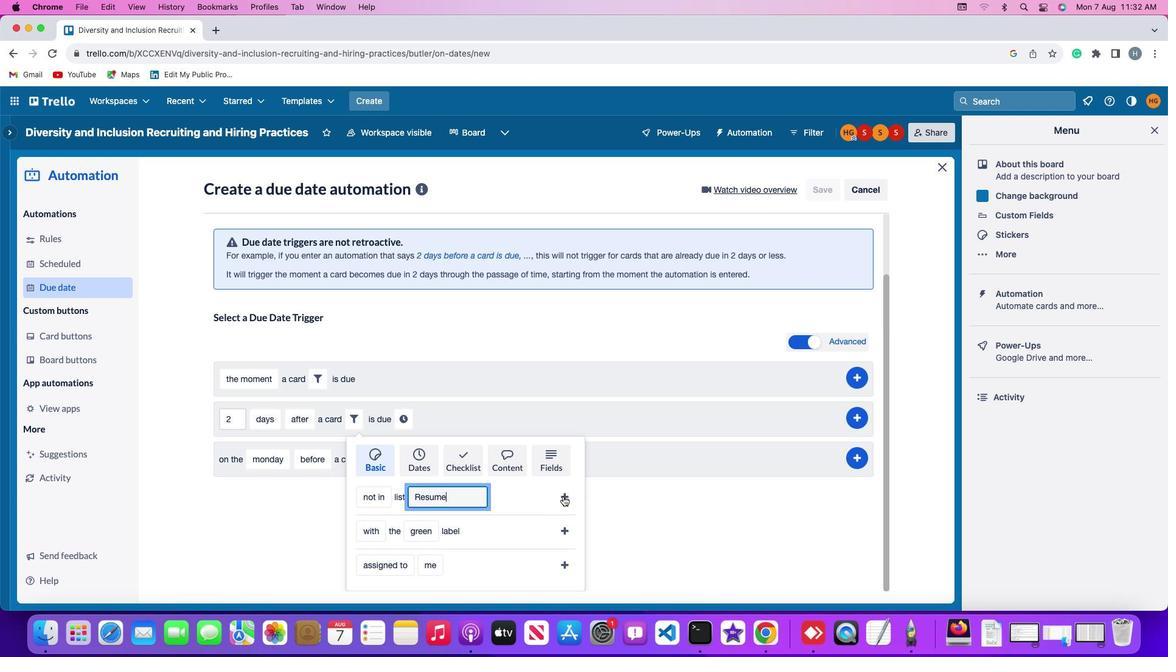 
Action: Mouse pressed left at (563, 496)
Screenshot: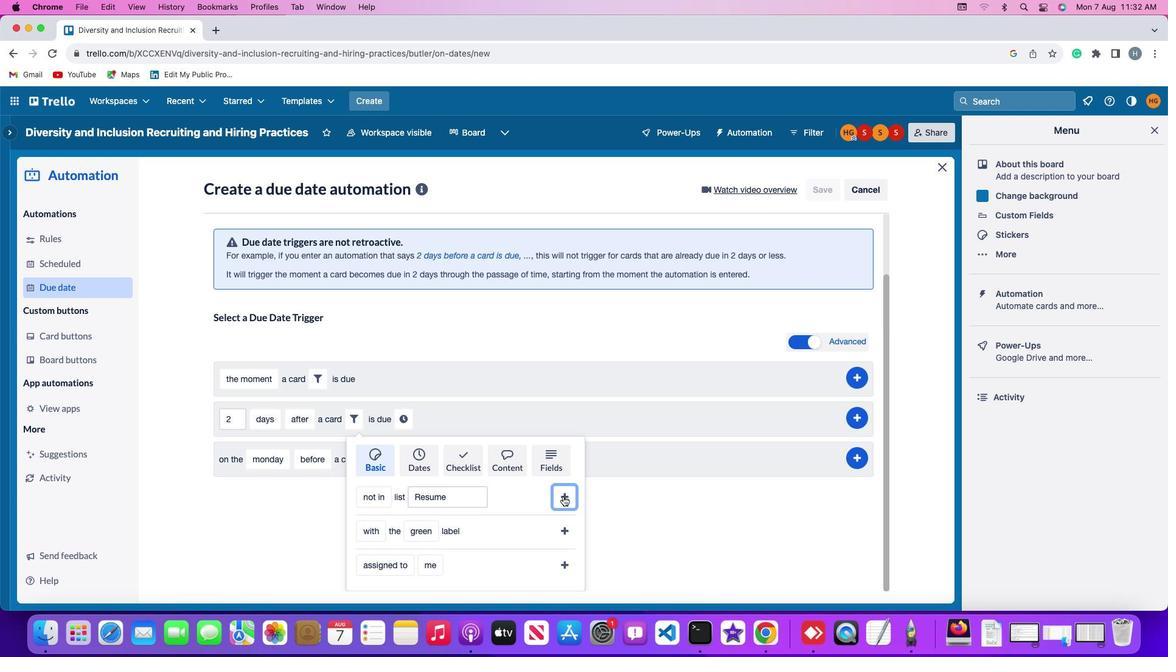 
Action: Mouse moved to (510, 488)
Screenshot: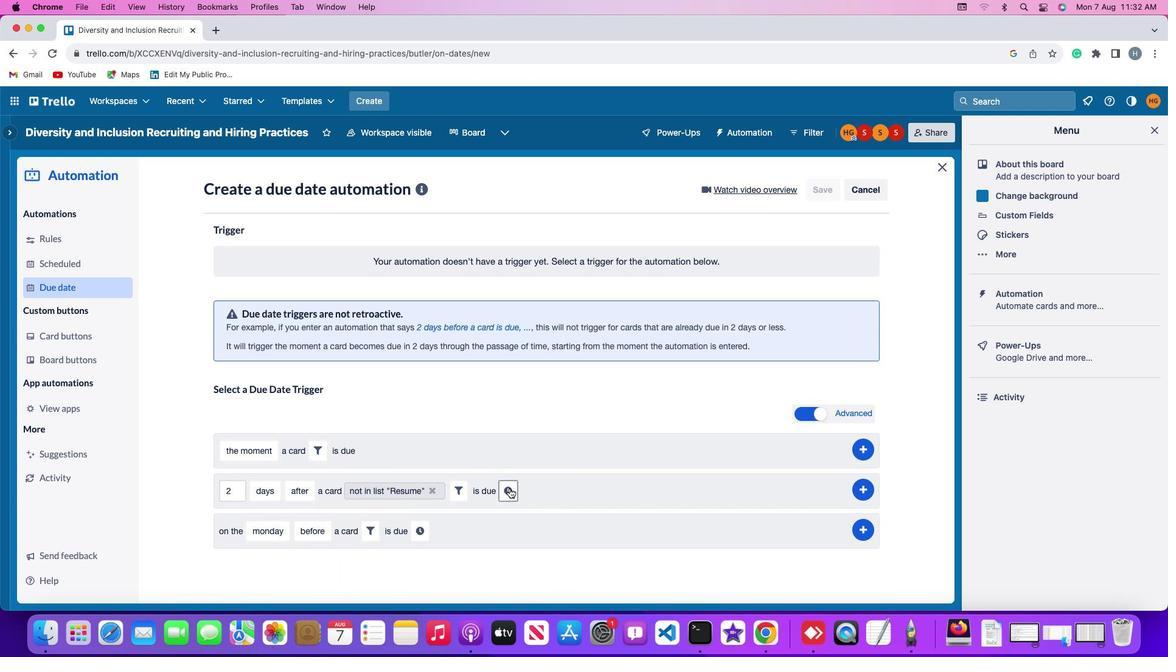 
Action: Mouse pressed left at (510, 488)
Screenshot: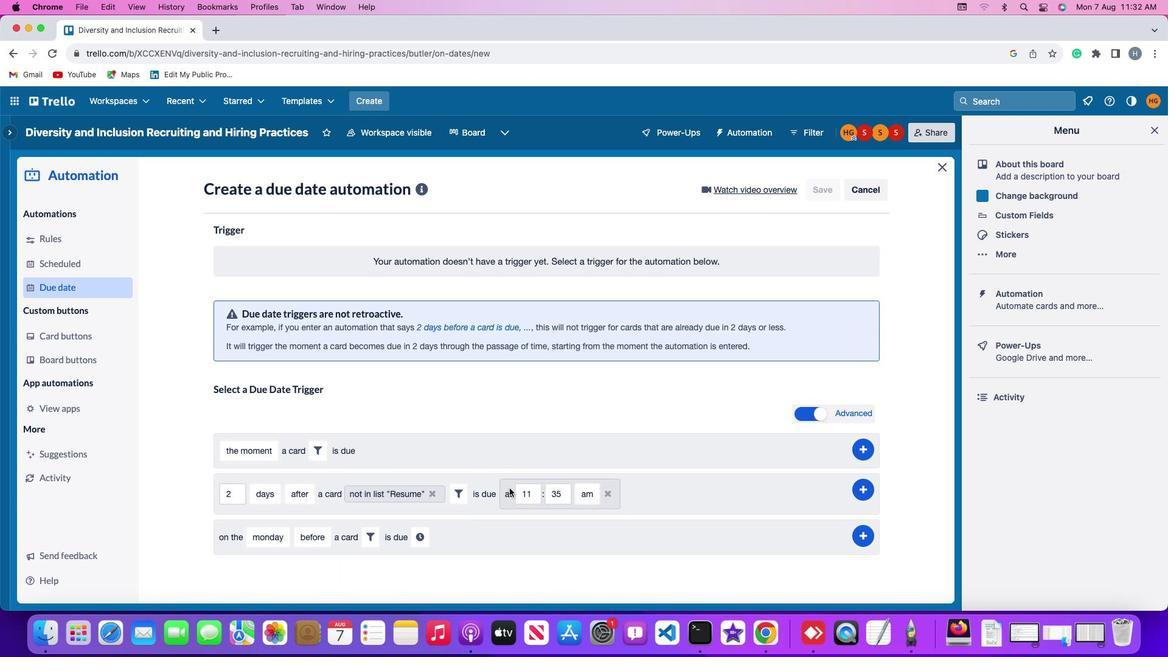 
Action: Mouse moved to (538, 494)
Screenshot: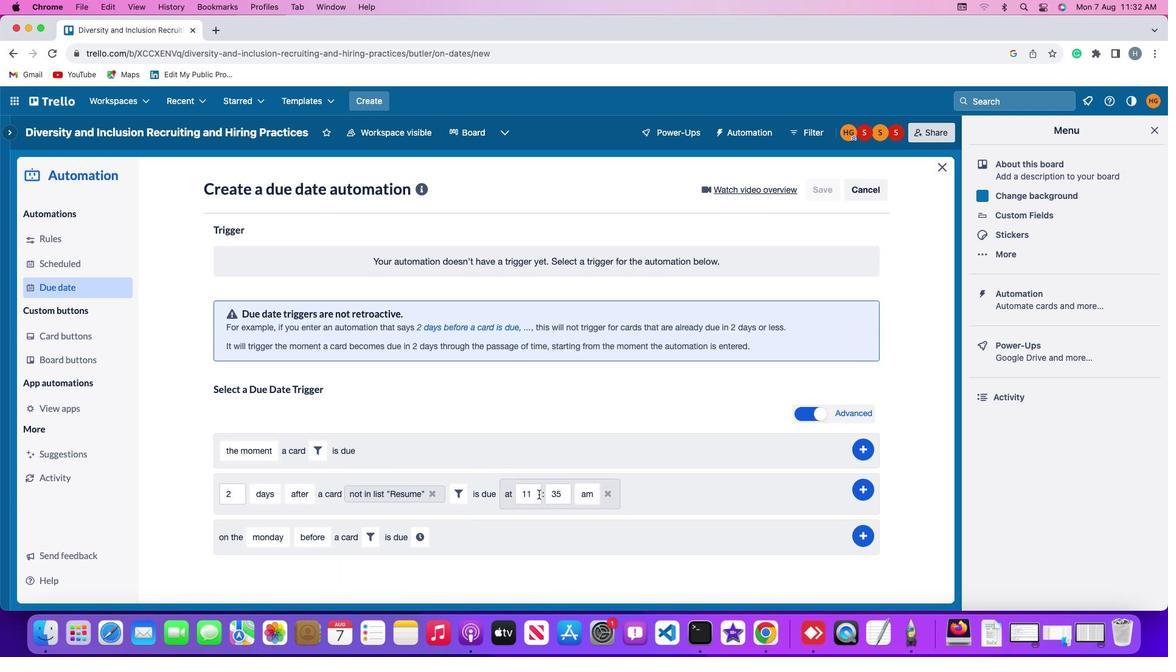 
Action: Mouse pressed left at (538, 494)
Screenshot: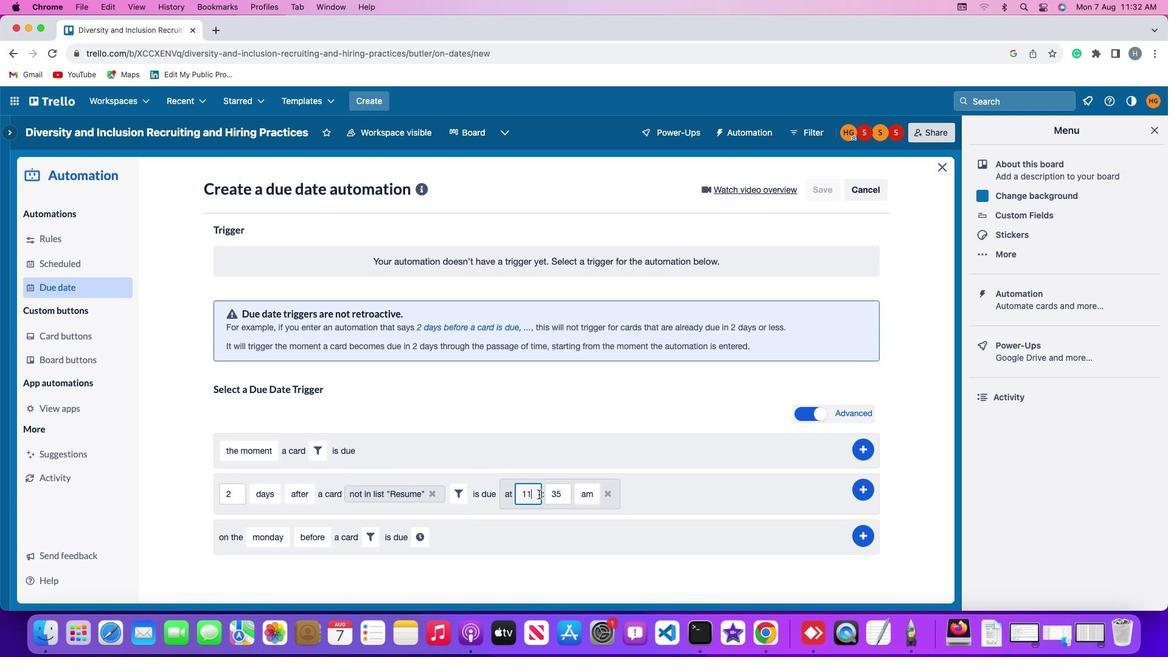 
Action: Key pressed Key.backspaceKey.backspaceKey.backspace'1''1'
Screenshot: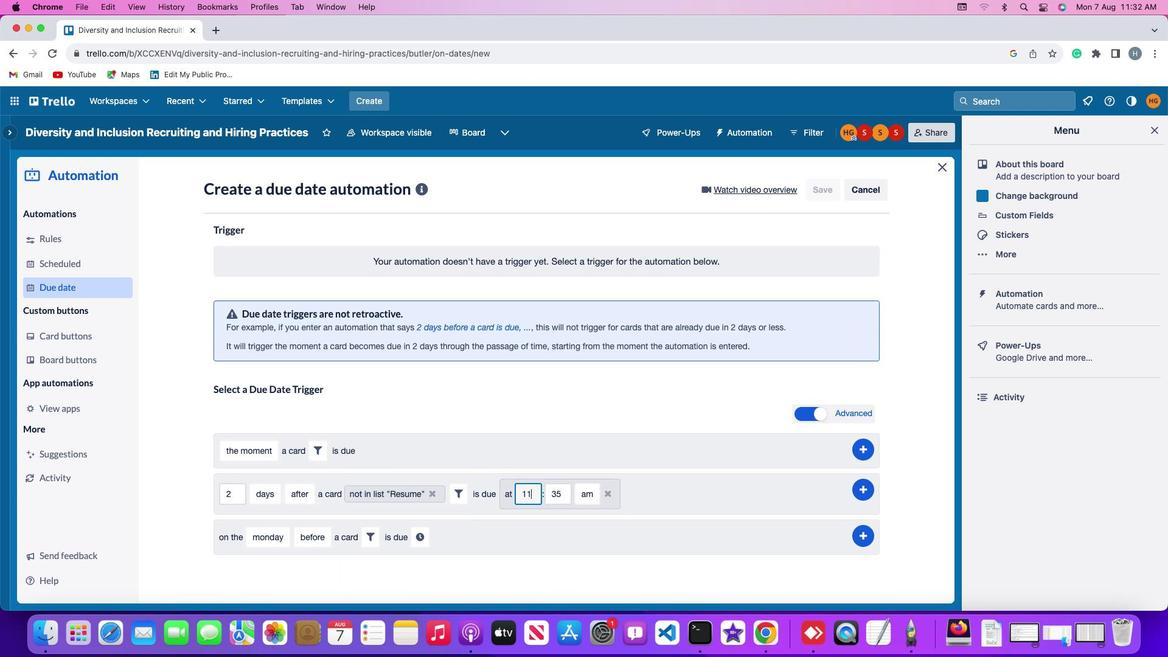 
Action: Mouse moved to (562, 491)
Screenshot: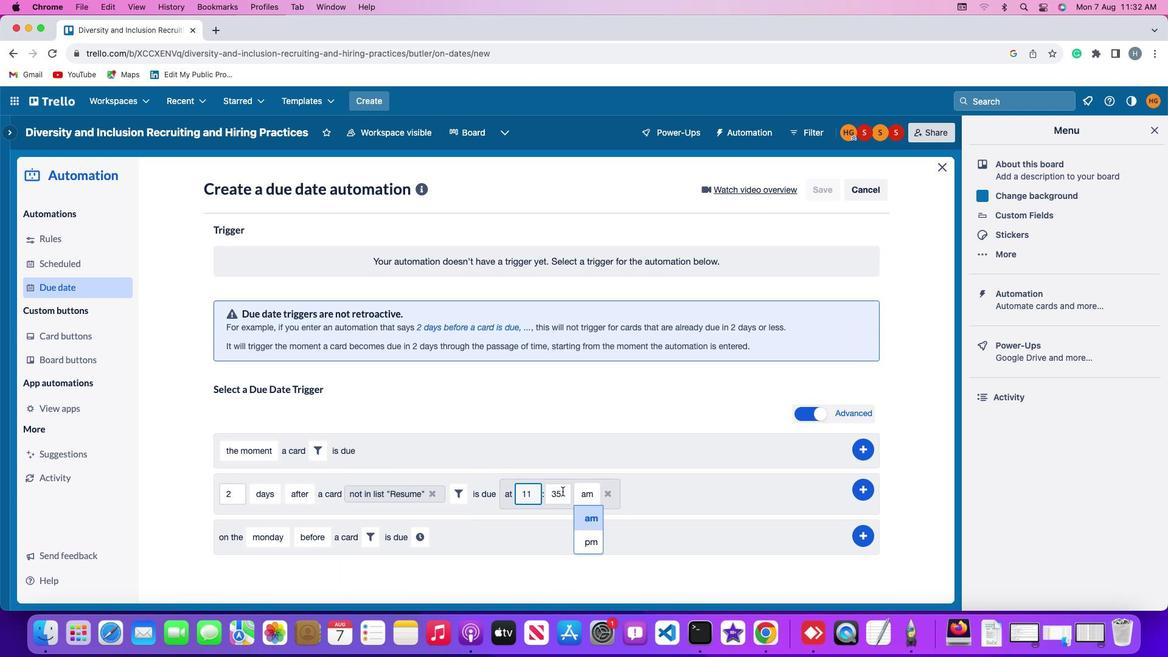 
Action: Mouse pressed left at (562, 491)
Screenshot: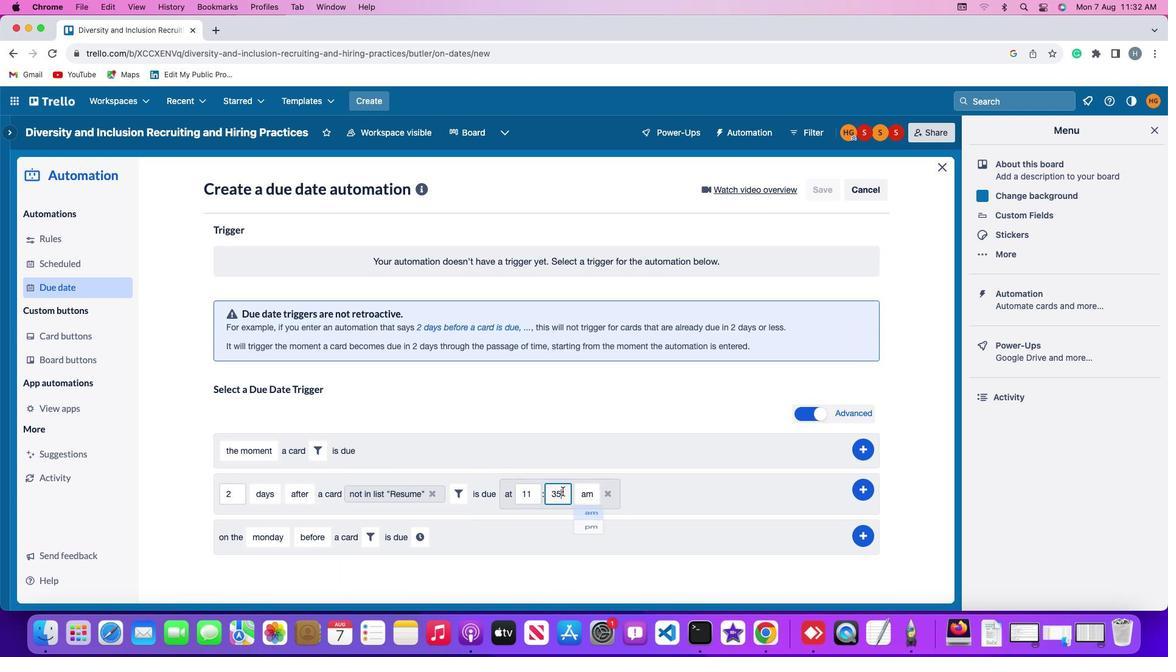 
Action: Key pressed Key.backspaceKey.backspaceKey.backspace'0'
Screenshot: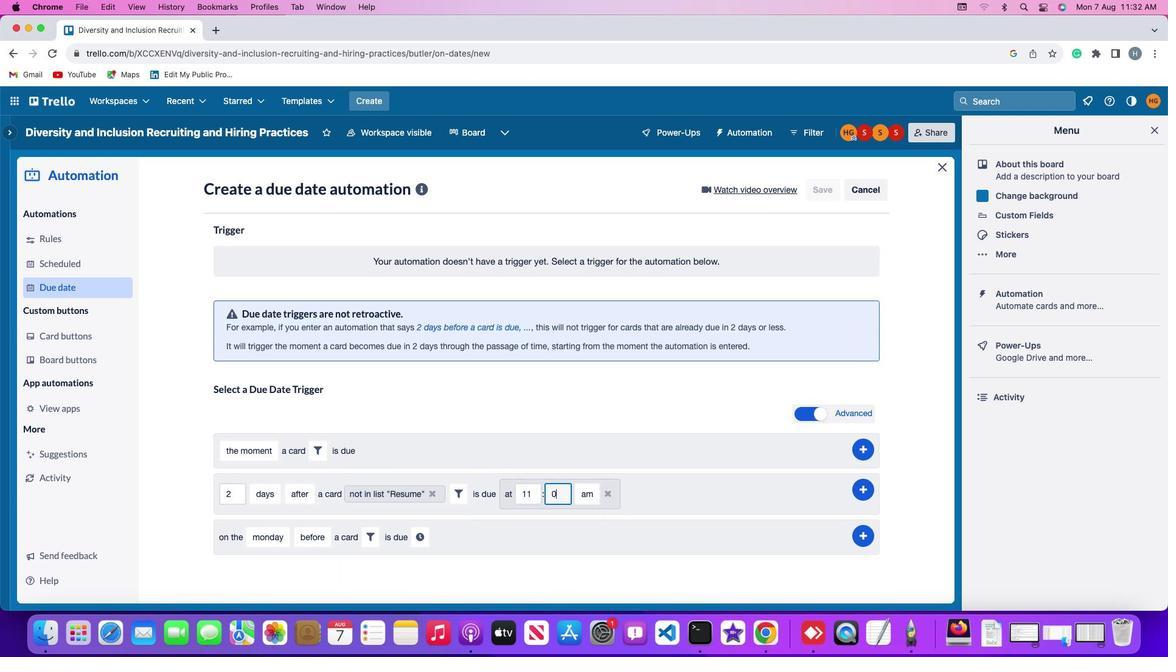 
Action: Mouse moved to (586, 494)
Screenshot: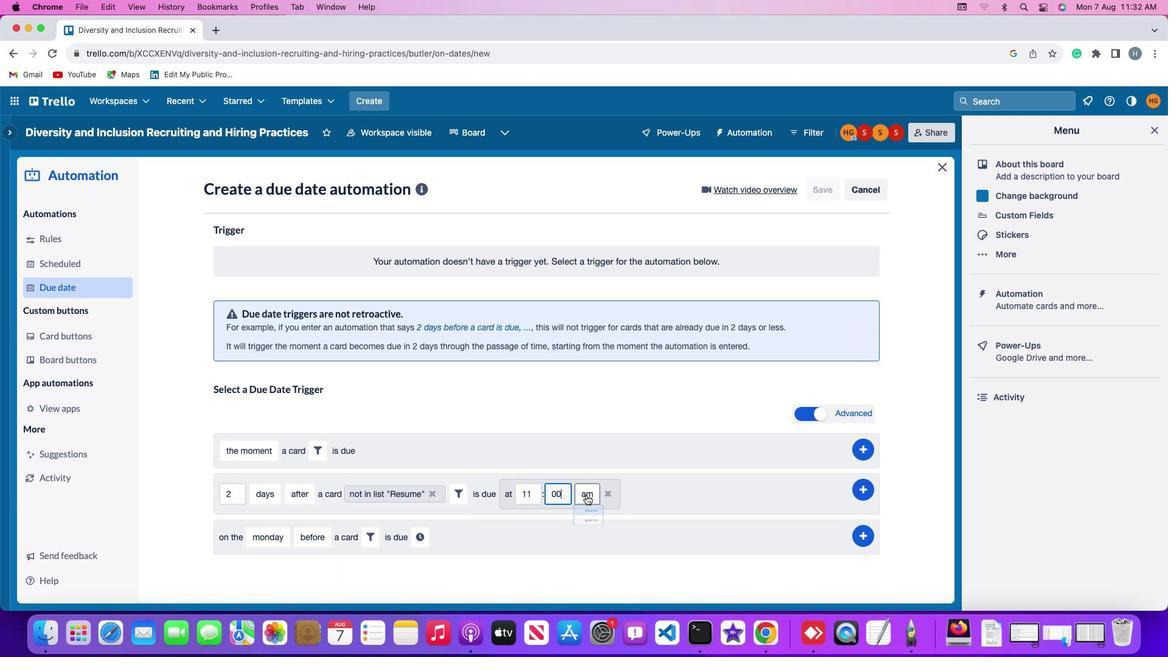 
Action: Key pressed '0'
Screenshot: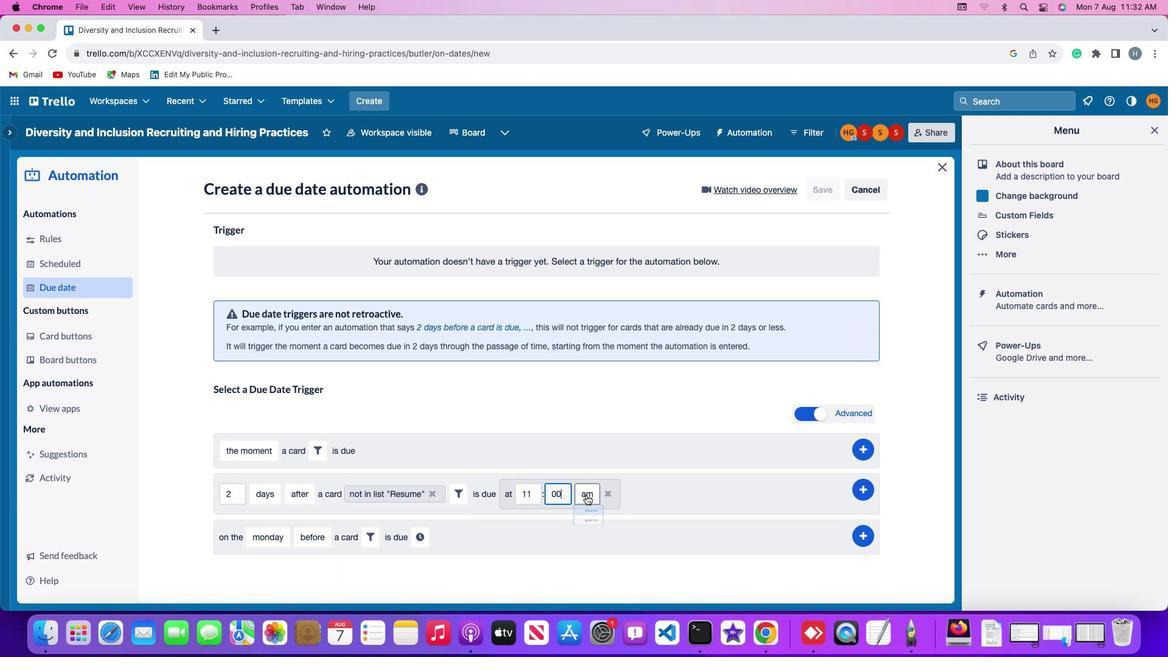 
Action: Mouse moved to (587, 516)
Screenshot: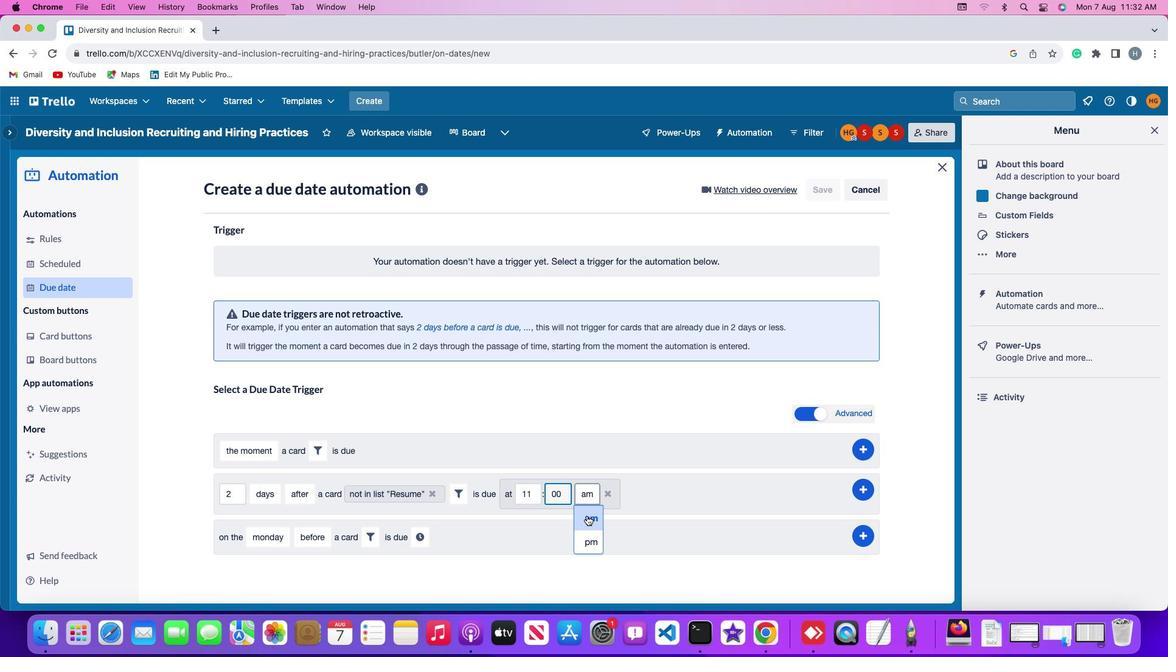 
Action: Mouse pressed left at (587, 516)
Screenshot: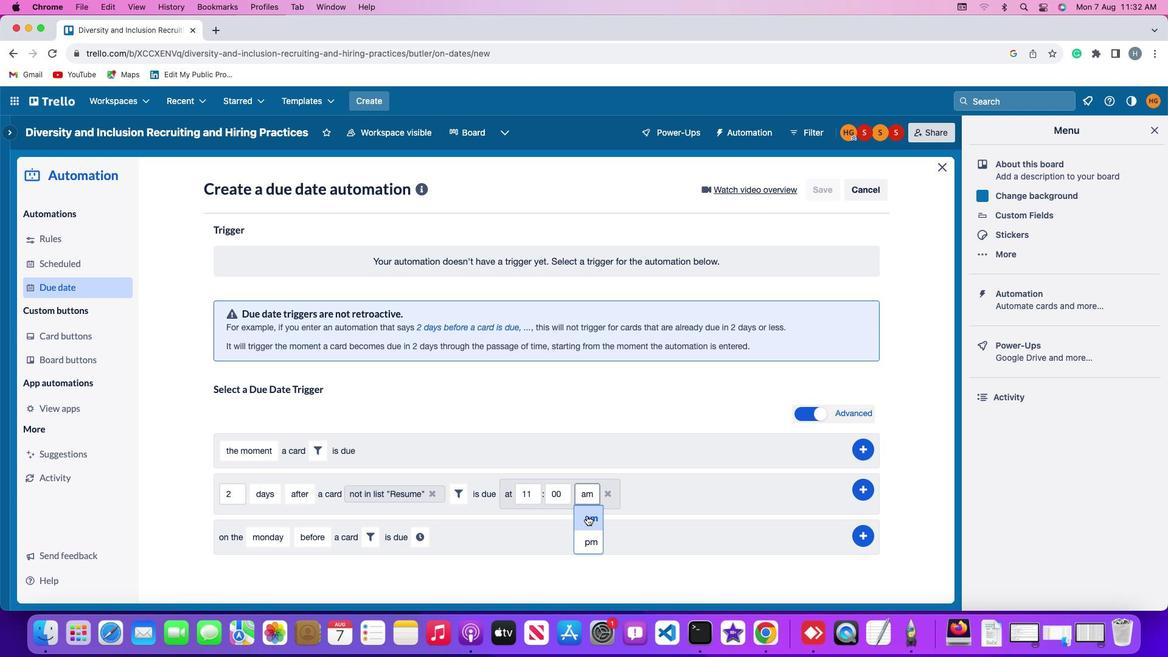 
Action: Mouse moved to (860, 486)
Screenshot: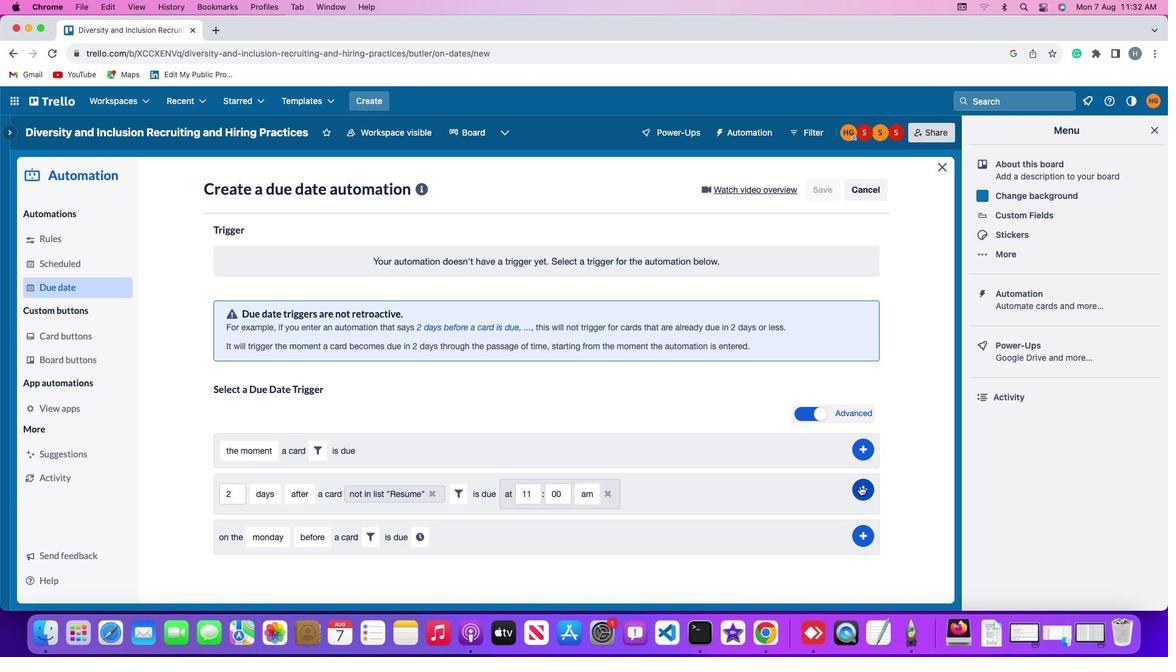 
Action: Mouse pressed left at (860, 486)
Screenshot: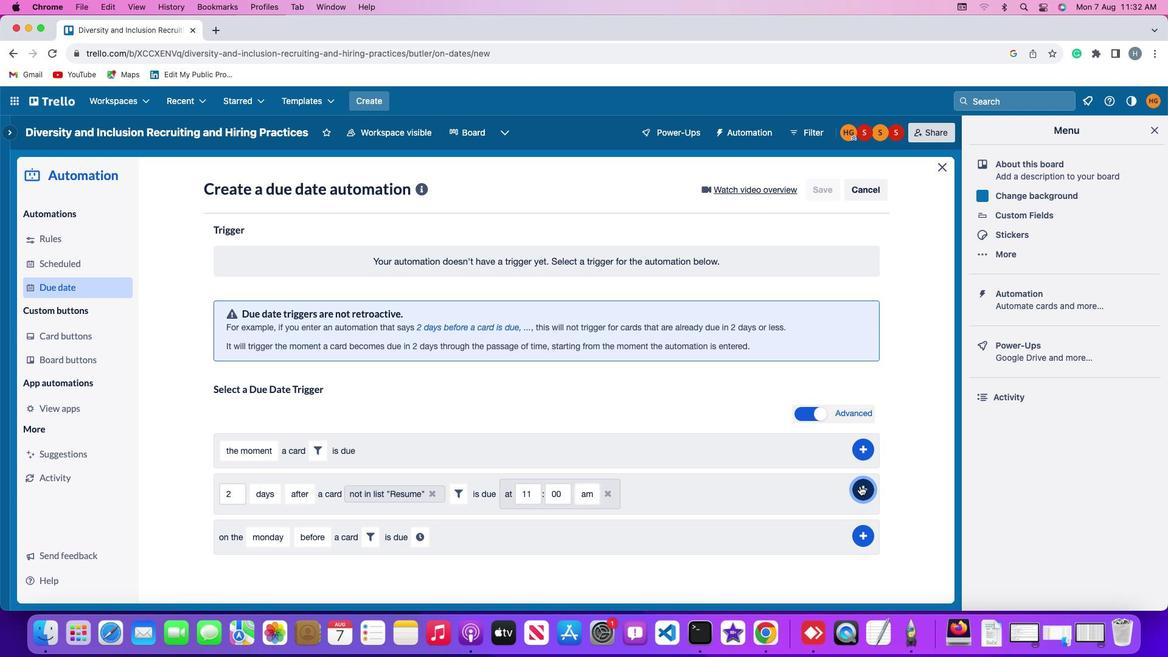 
Action: Mouse moved to (924, 378)
Screenshot: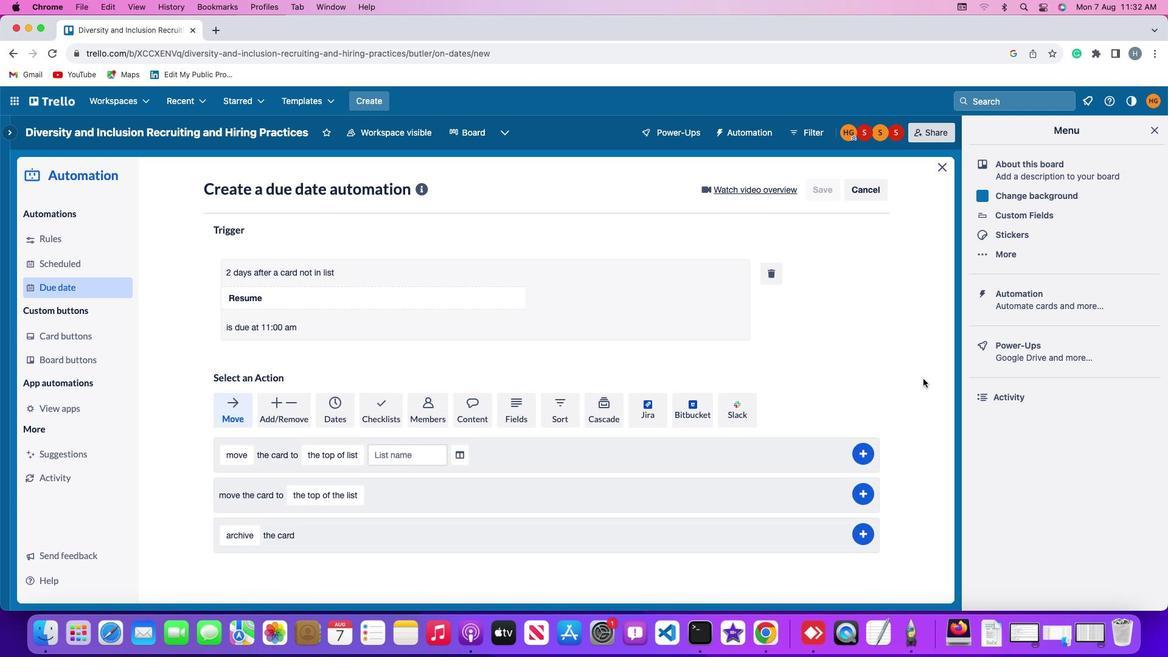 
